 Task: Select a due date automation when advanced on, 2 days before a card is due add dates starting in less than 1 days at 11:00 AM.
Action: Mouse moved to (1215, 99)
Screenshot: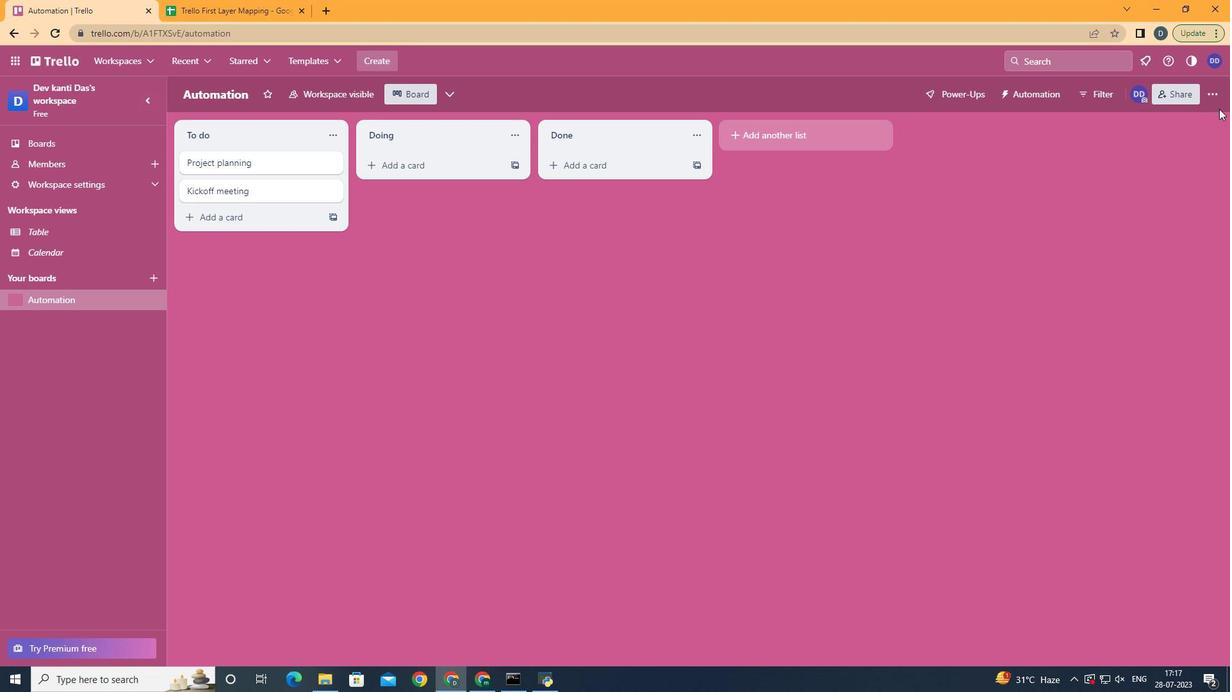 
Action: Mouse pressed left at (1215, 99)
Screenshot: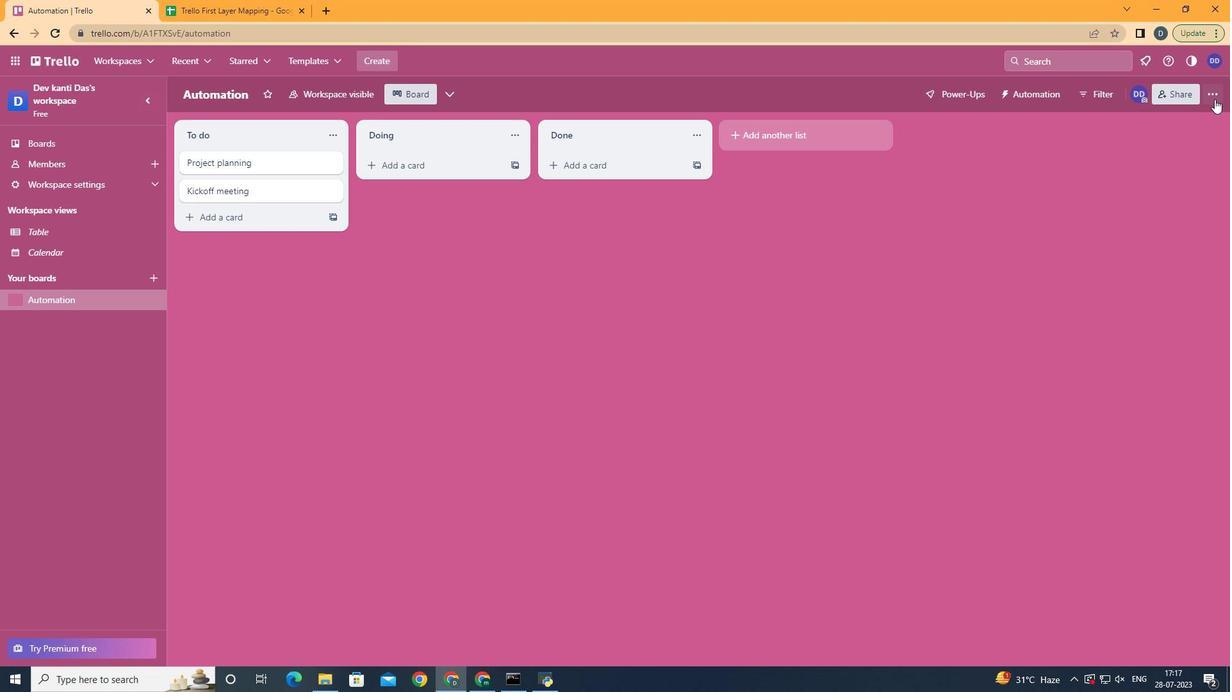 
Action: Mouse moved to (1129, 260)
Screenshot: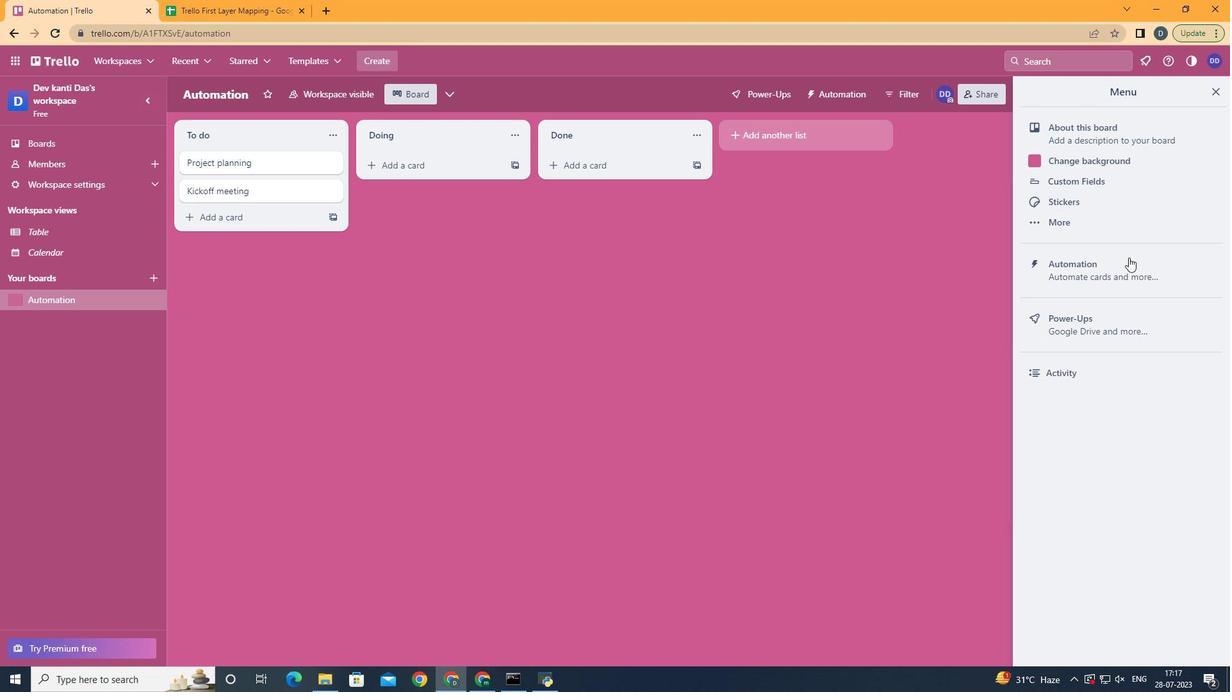 
Action: Mouse pressed left at (1129, 260)
Screenshot: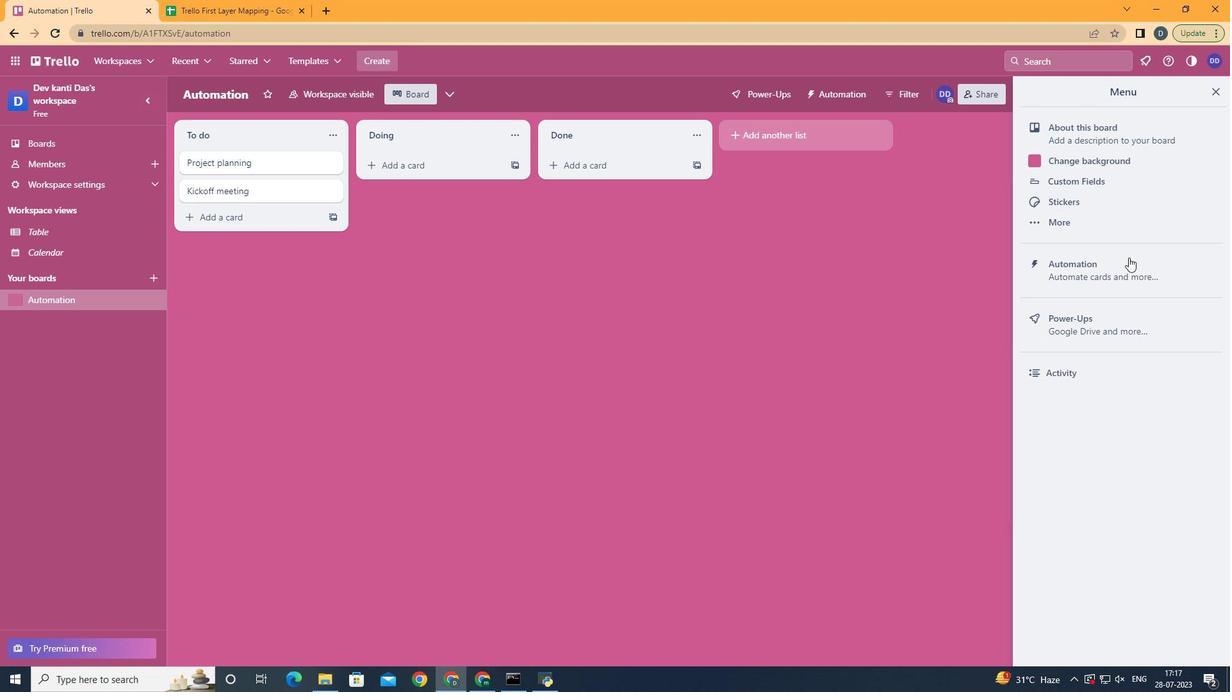 
Action: Mouse moved to (253, 262)
Screenshot: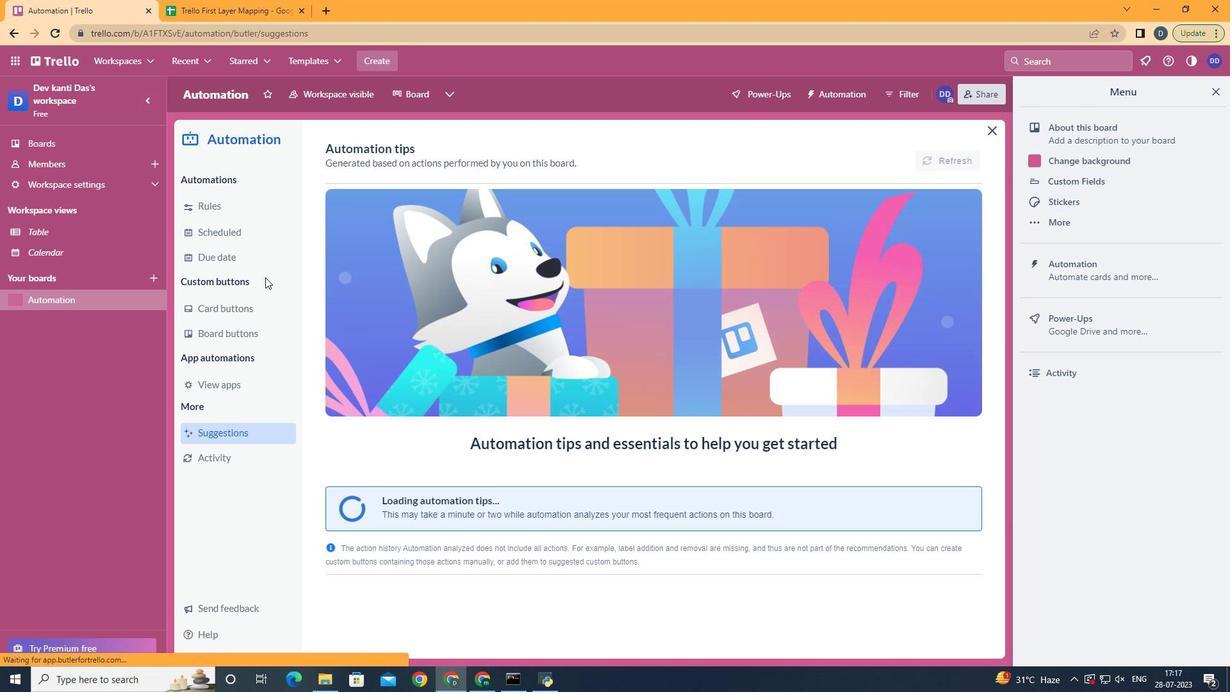 
Action: Mouse pressed left at (253, 262)
Screenshot: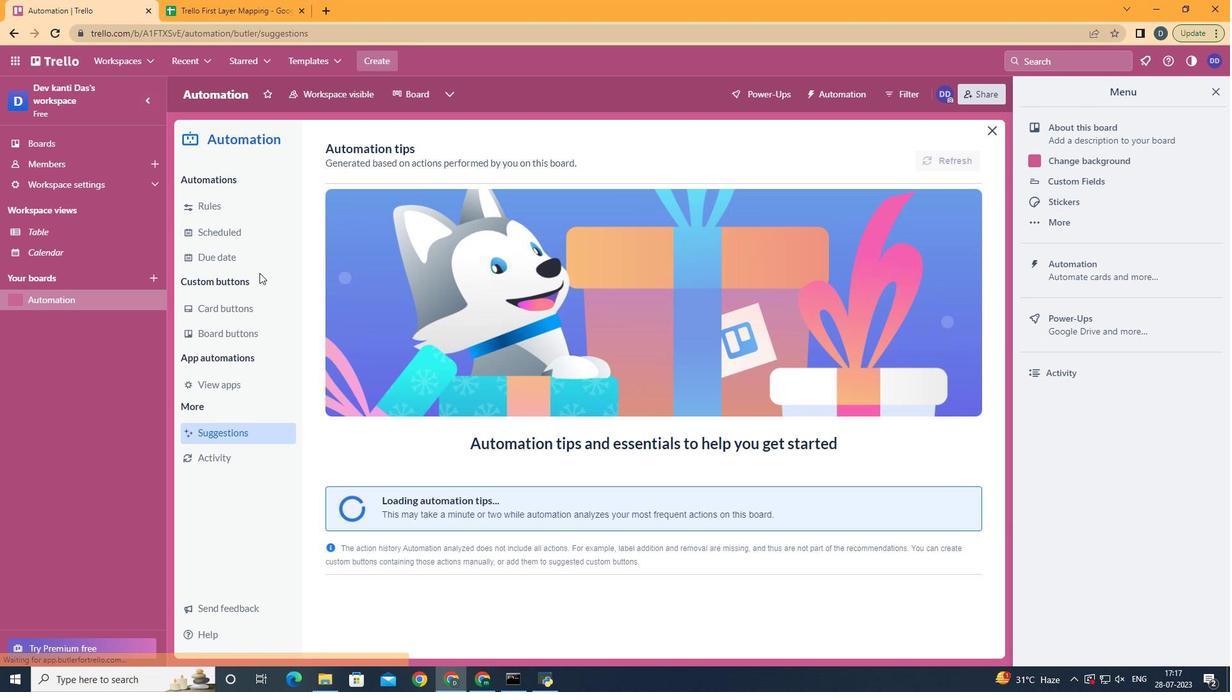 
Action: Mouse moved to (885, 155)
Screenshot: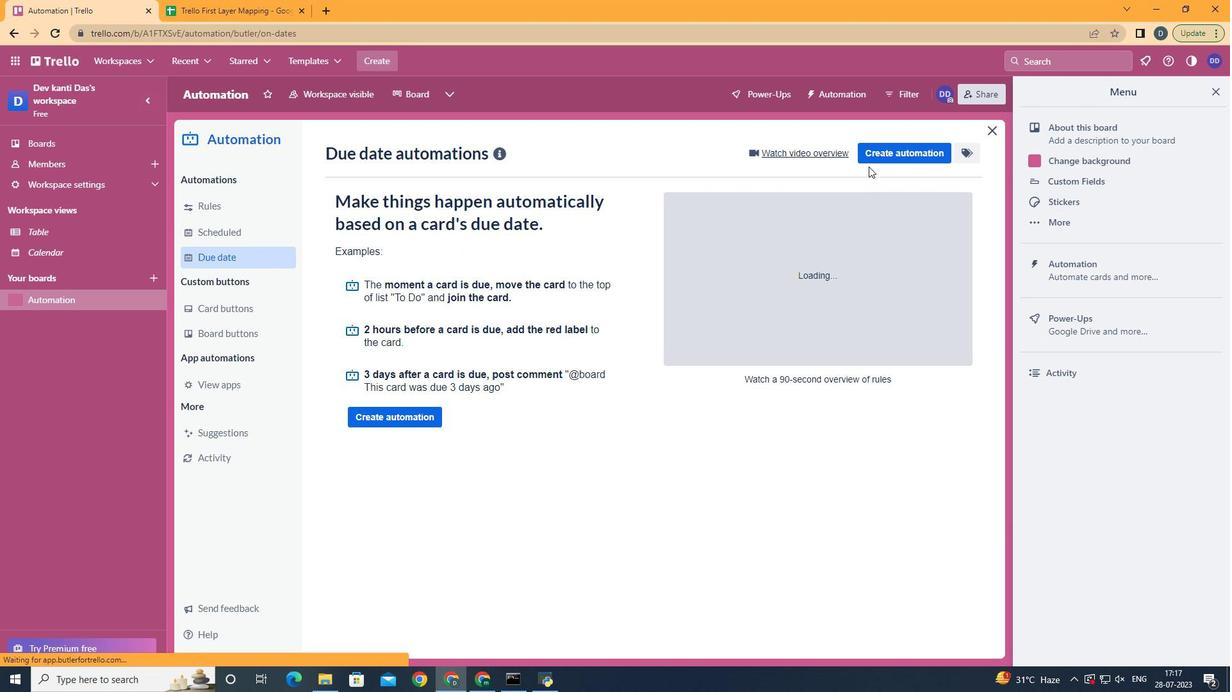 
Action: Mouse pressed left at (885, 155)
Screenshot: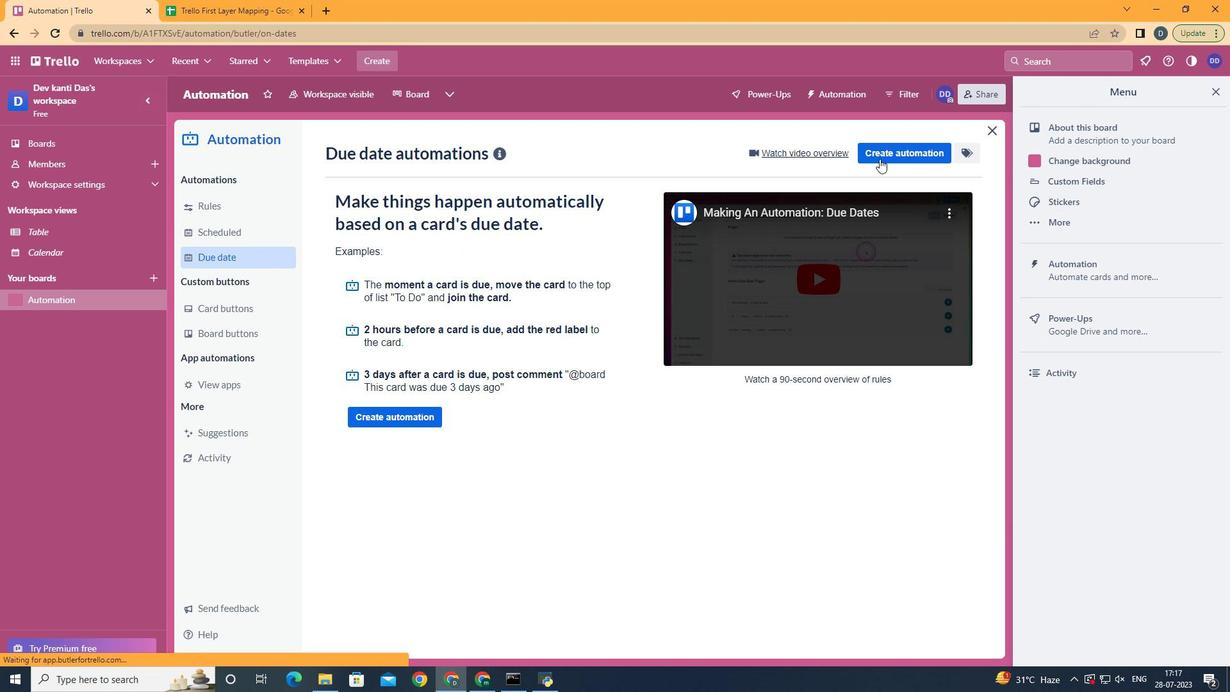 
Action: Mouse moved to (664, 288)
Screenshot: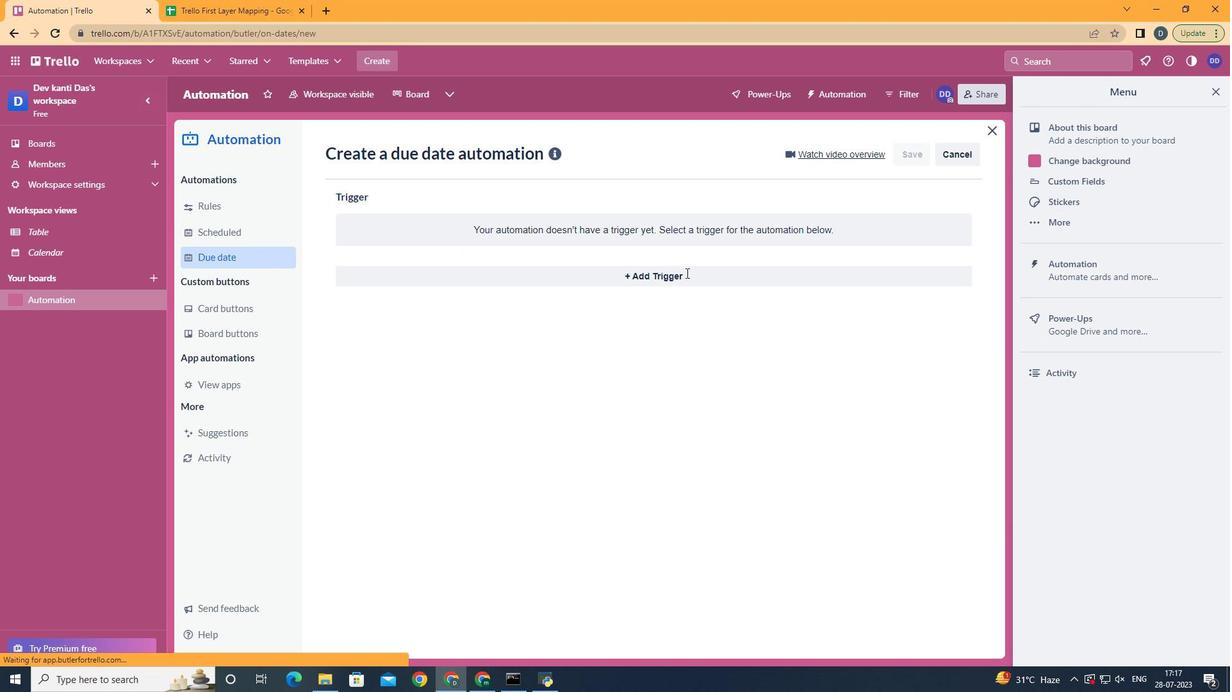 
Action: Mouse pressed left at (664, 288)
Screenshot: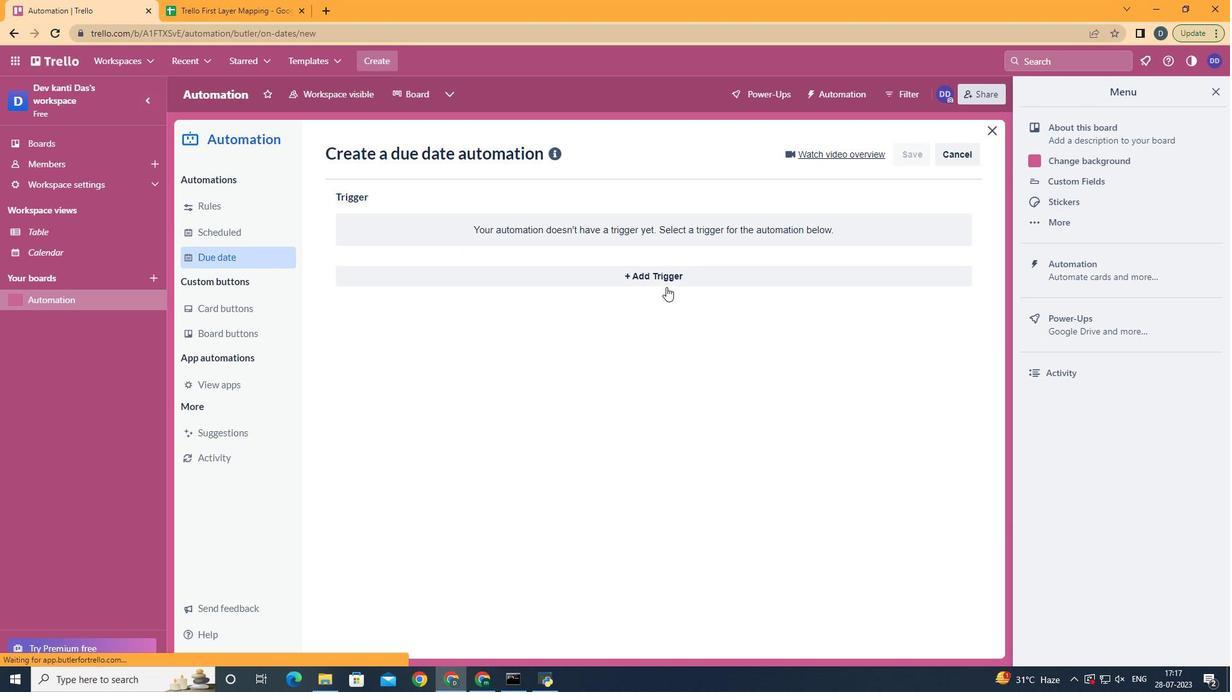 
Action: Mouse moved to (669, 277)
Screenshot: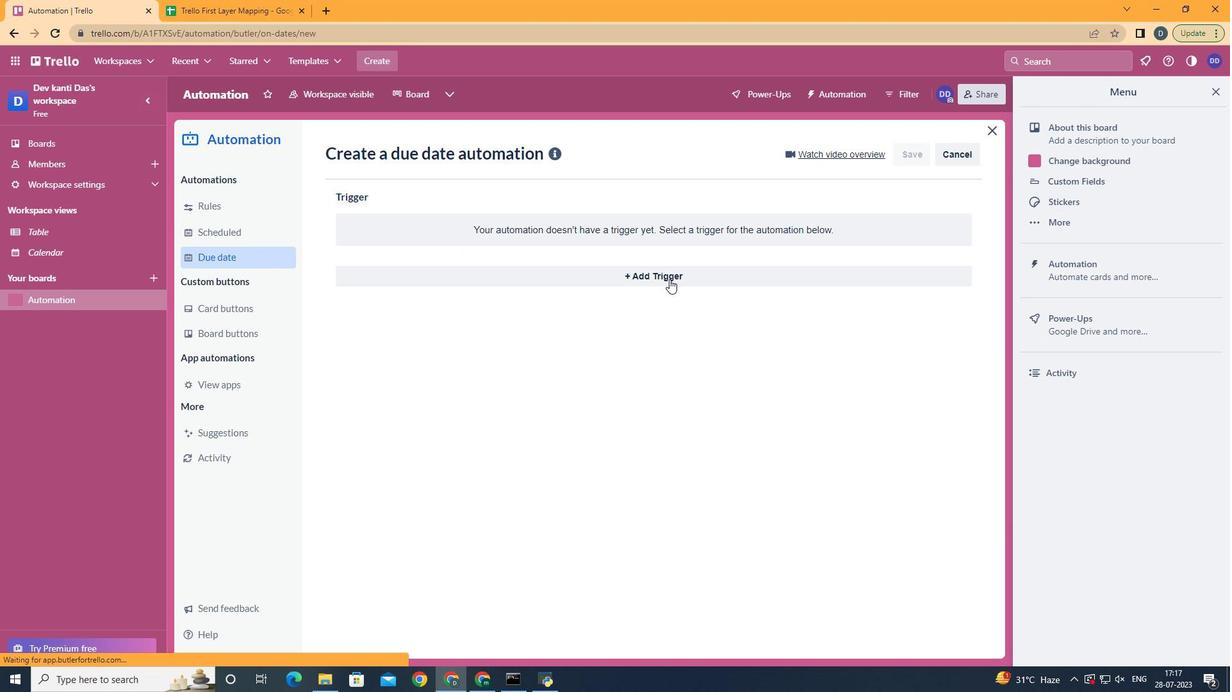 
Action: Mouse pressed left at (669, 277)
Screenshot: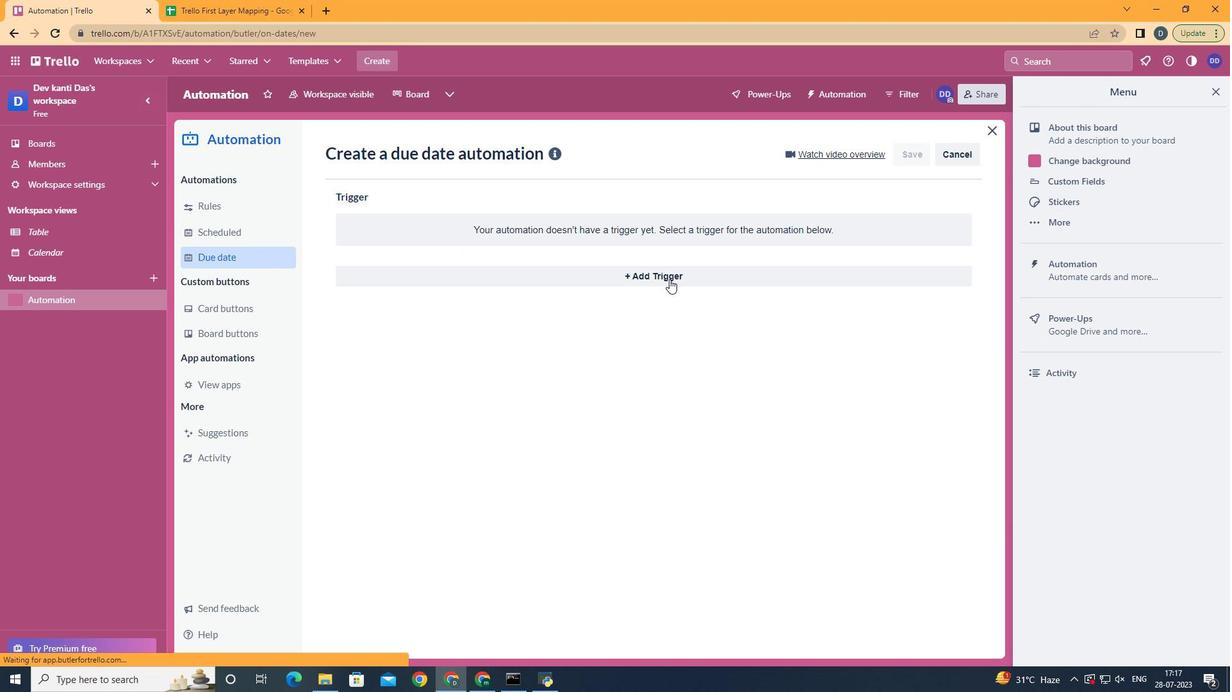 
Action: Mouse moved to (500, 469)
Screenshot: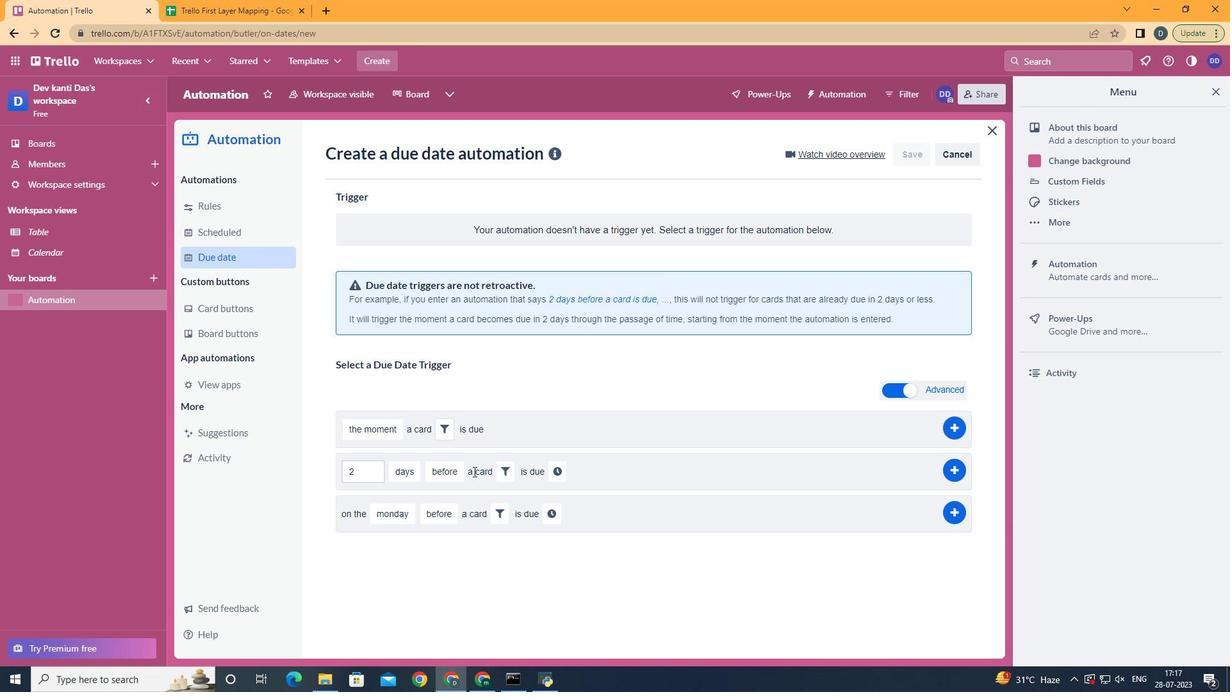 
Action: Mouse pressed left at (500, 469)
Screenshot: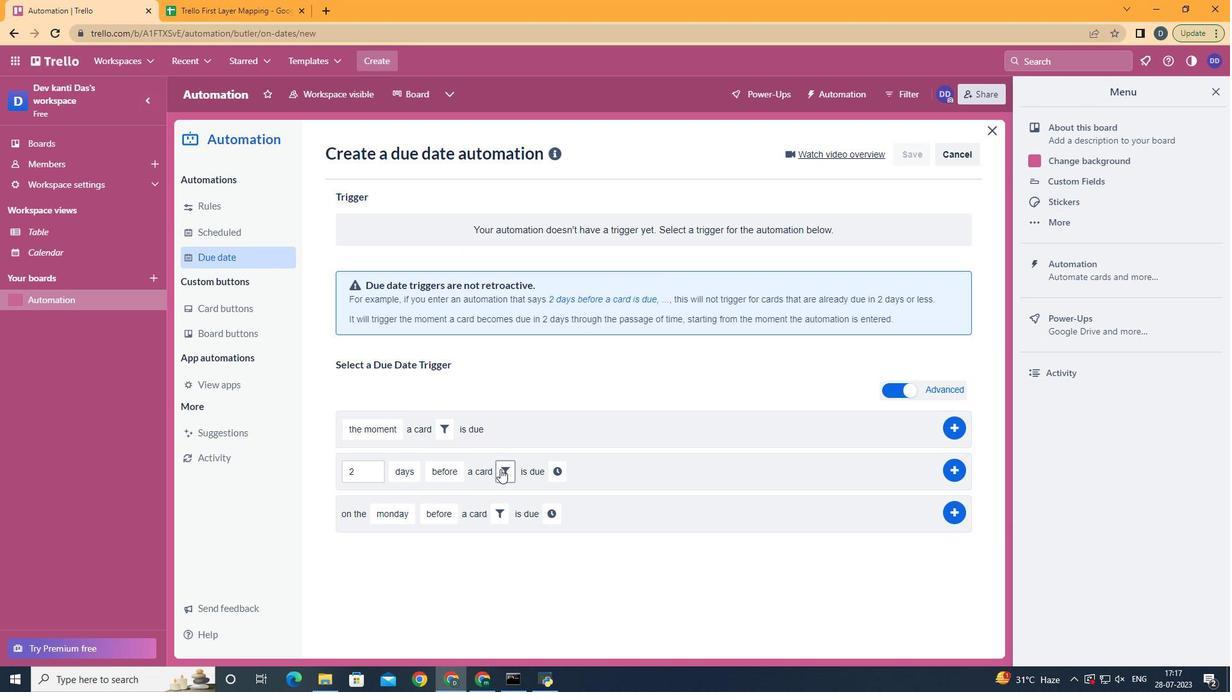 
Action: Mouse moved to (584, 522)
Screenshot: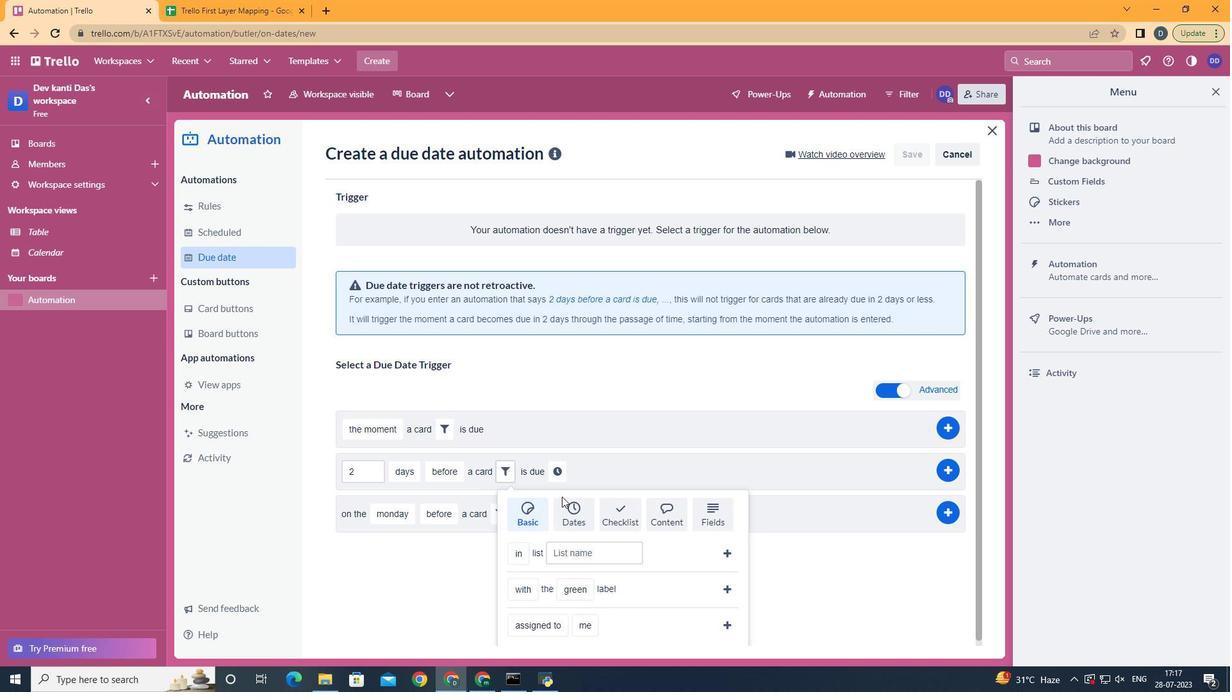 
Action: Mouse pressed left at (584, 522)
Screenshot: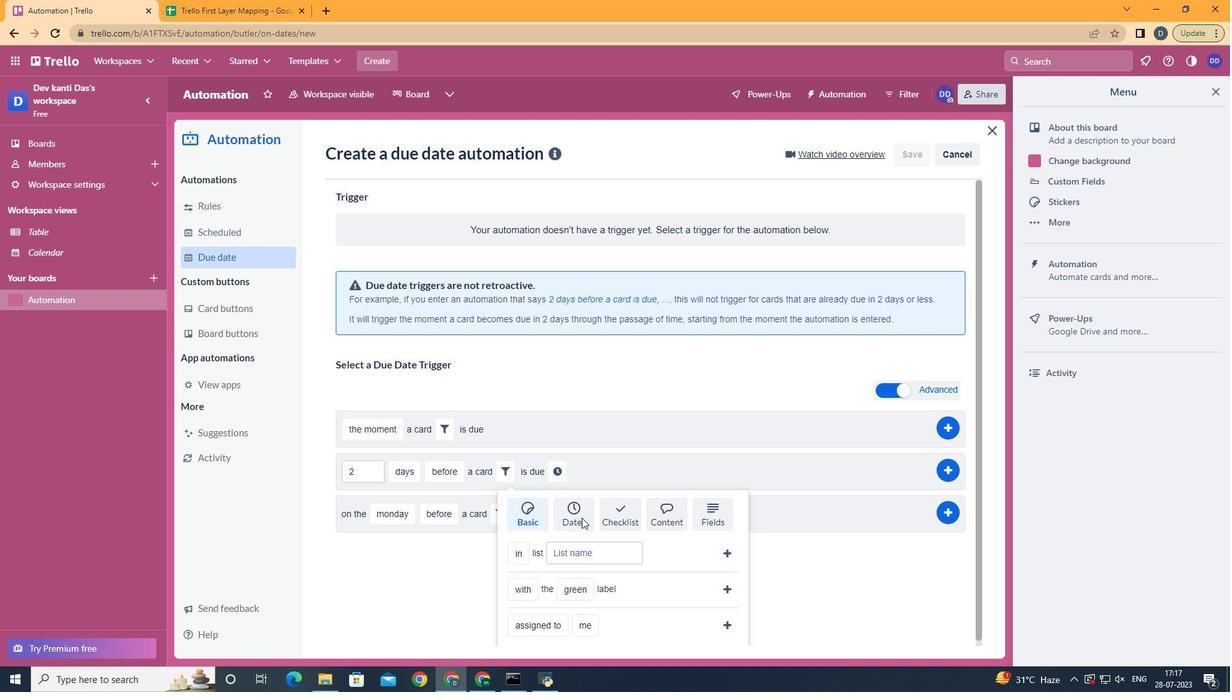 
Action: Mouse moved to (623, 452)
Screenshot: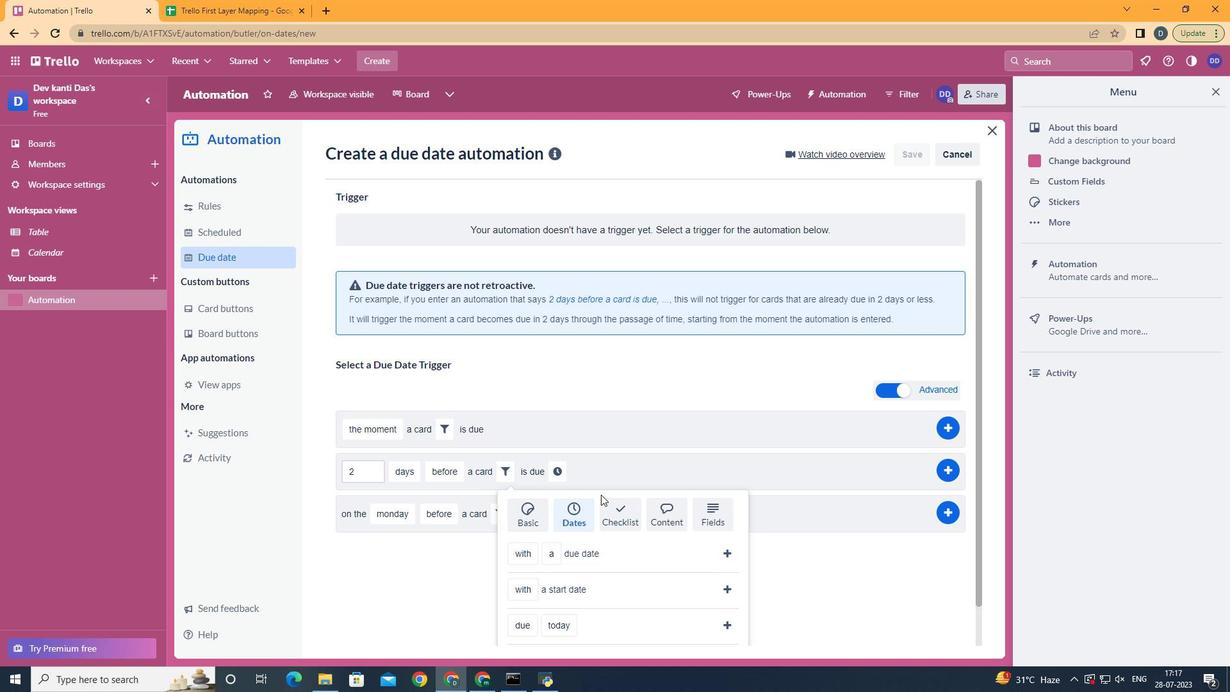 
Action: Mouse scrolled (623, 451) with delta (0, 0)
Screenshot: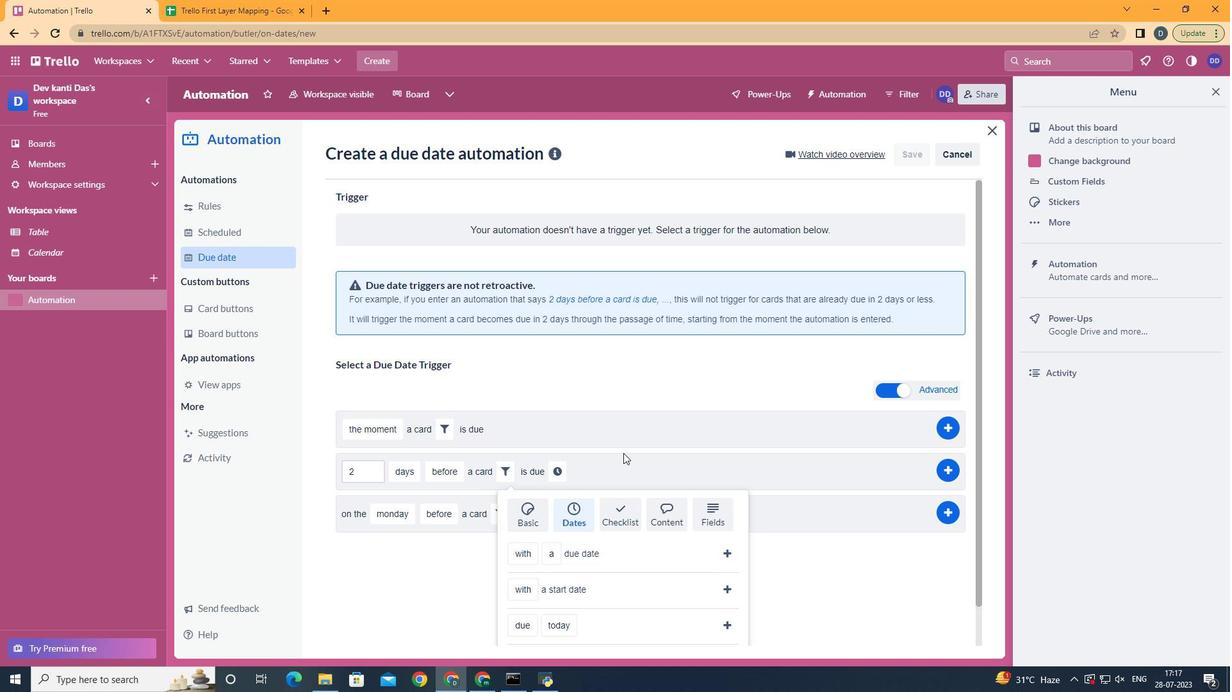 
Action: Mouse scrolled (623, 451) with delta (0, 0)
Screenshot: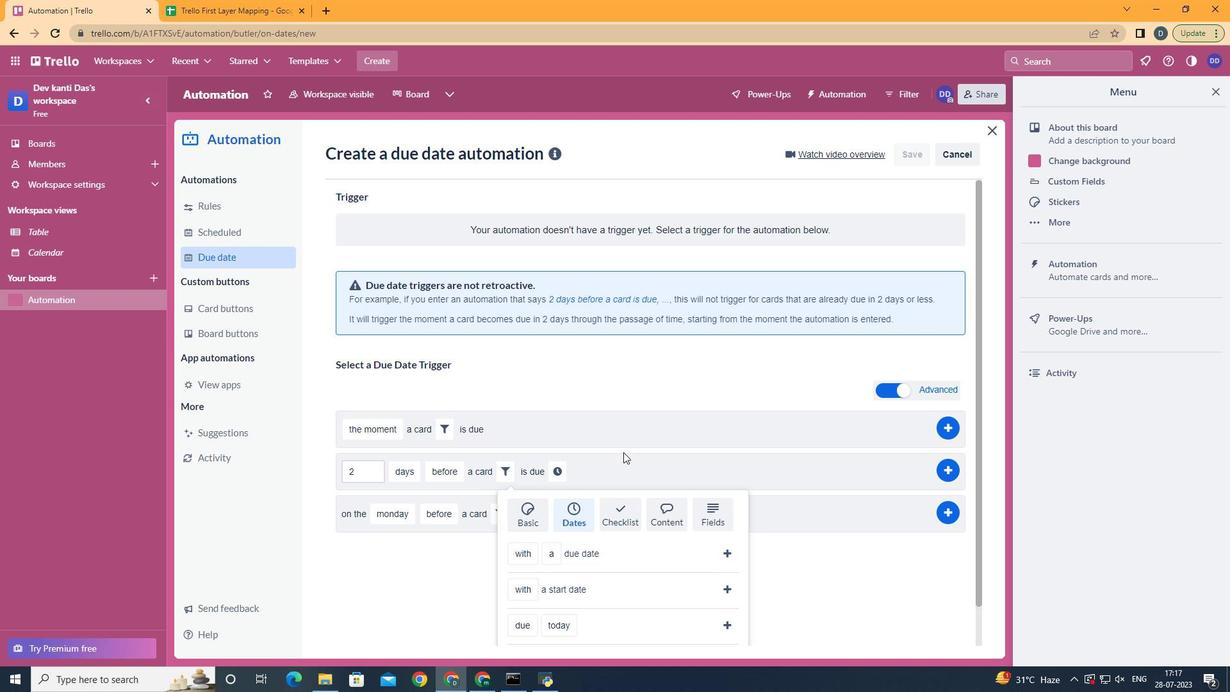 
Action: Mouse scrolled (623, 451) with delta (0, 0)
Screenshot: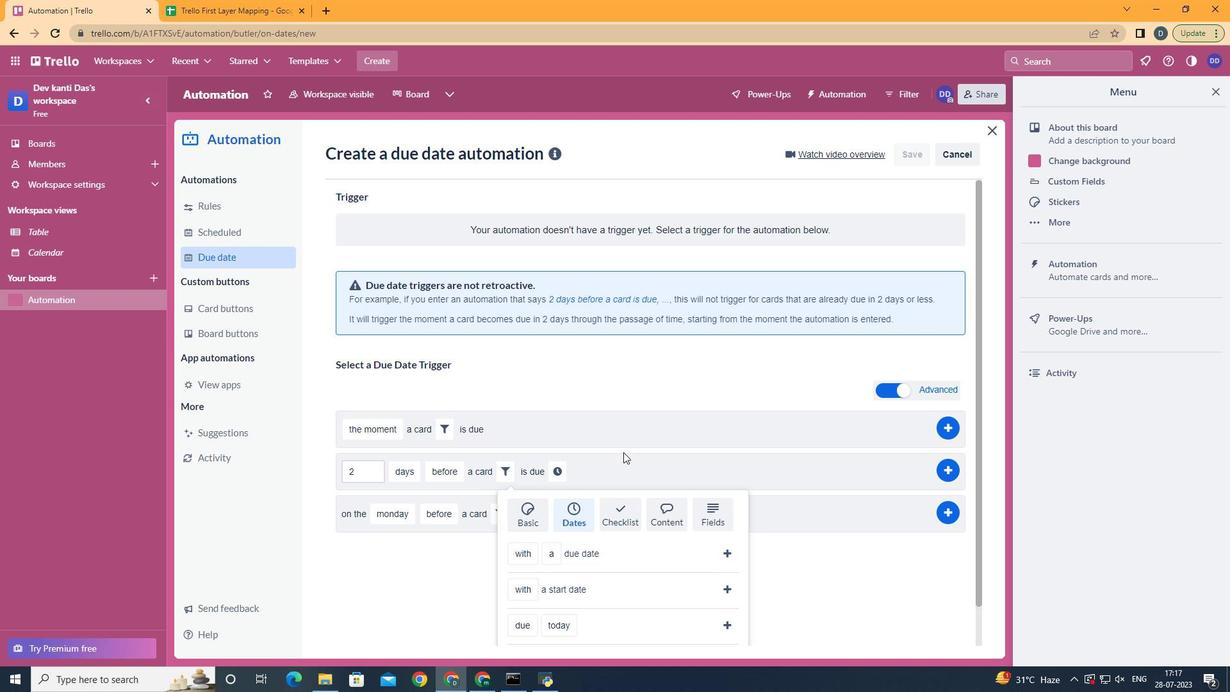 
Action: Mouse scrolled (623, 451) with delta (0, 0)
Screenshot: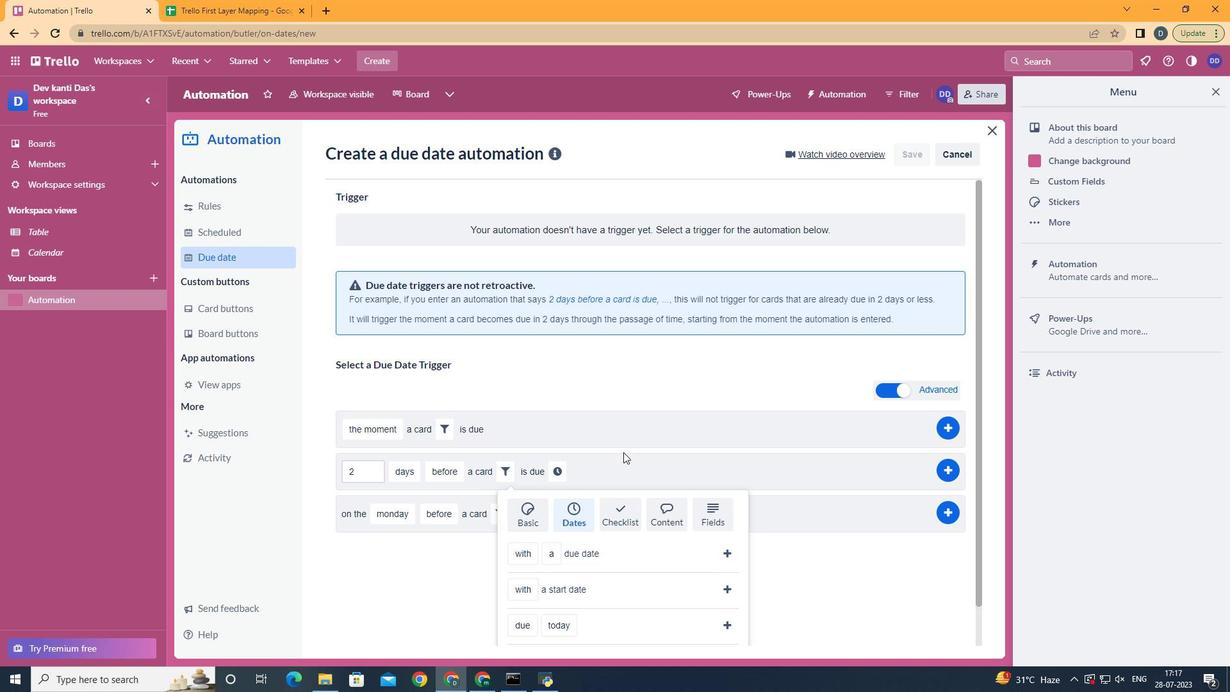 
Action: Mouse scrolled (623, 451) with delta (0, 0)
Screenshot: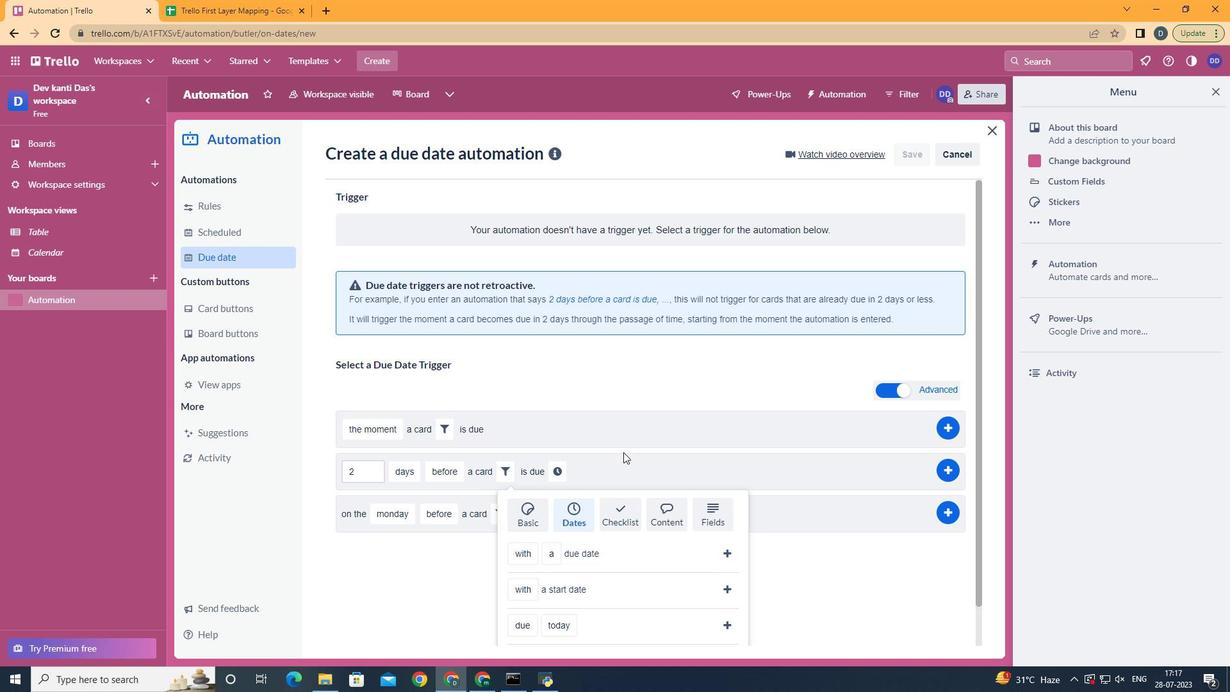 
Action: Mouse moved to (536, 586)
Screenshot: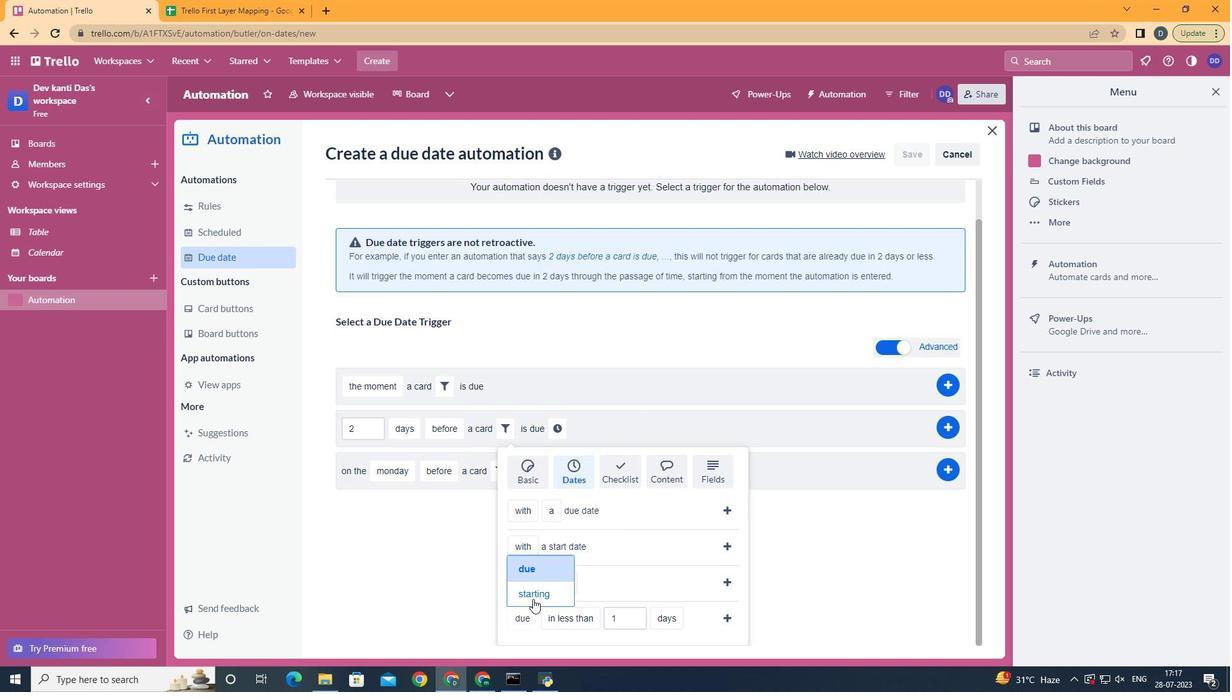 
Action: Mouse pressed left at (536, 586)
Screenshot: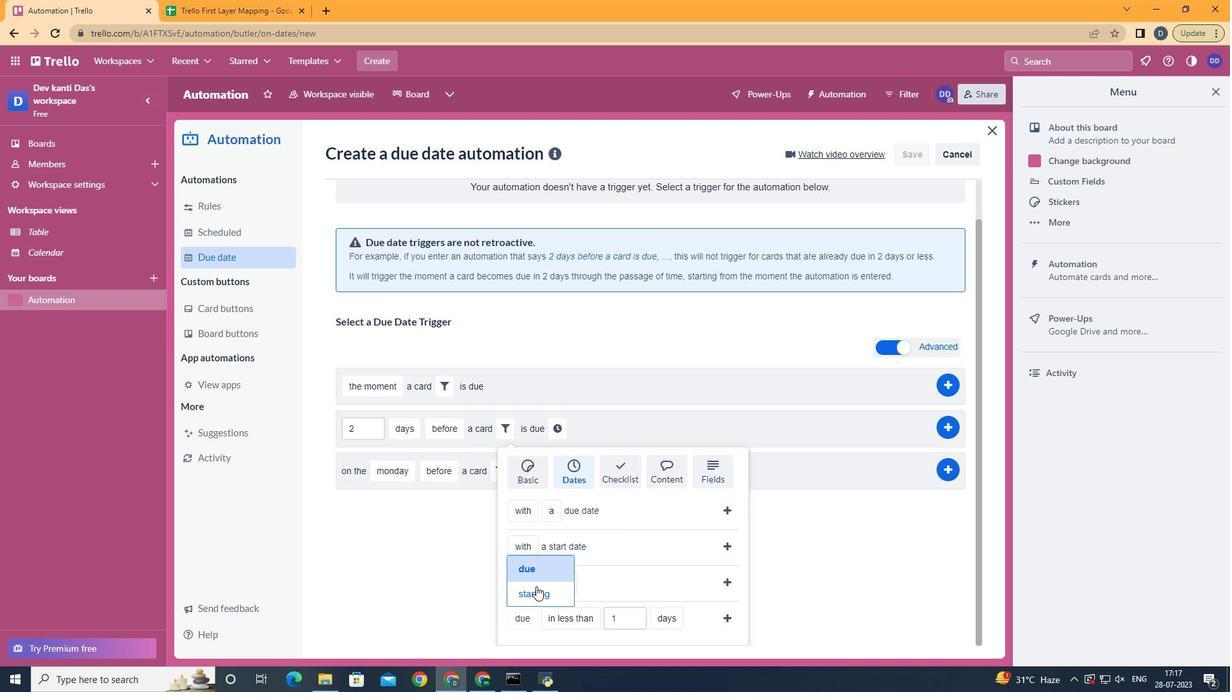 
Action: Mouse moved to (609, 507)
Screenshot: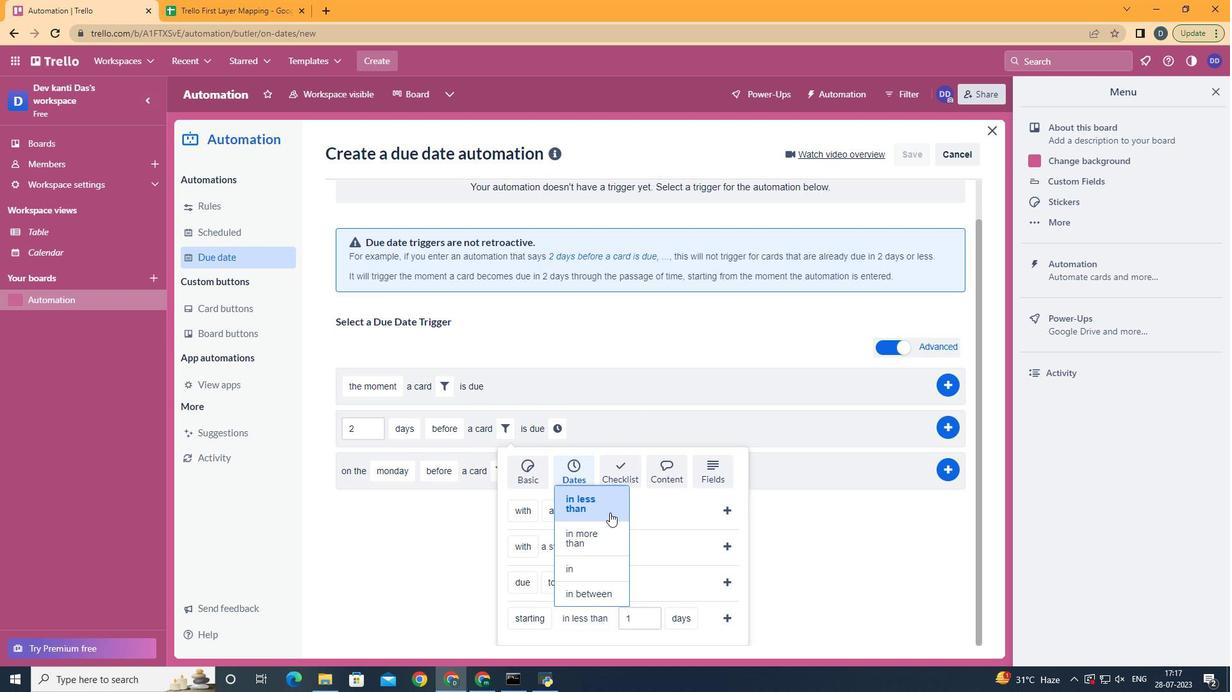 
Action: Mouse pressed left at (609, 507)
Screenshot: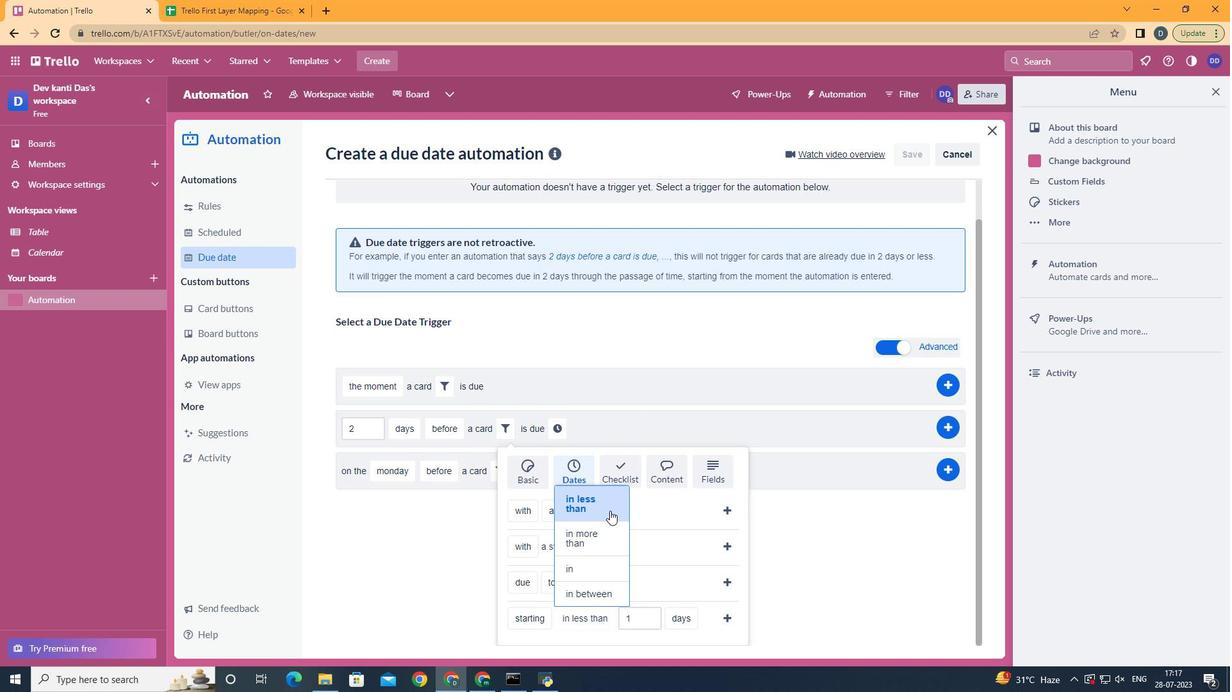 
Action: Mouse moved to (698, 567)
Screenshot: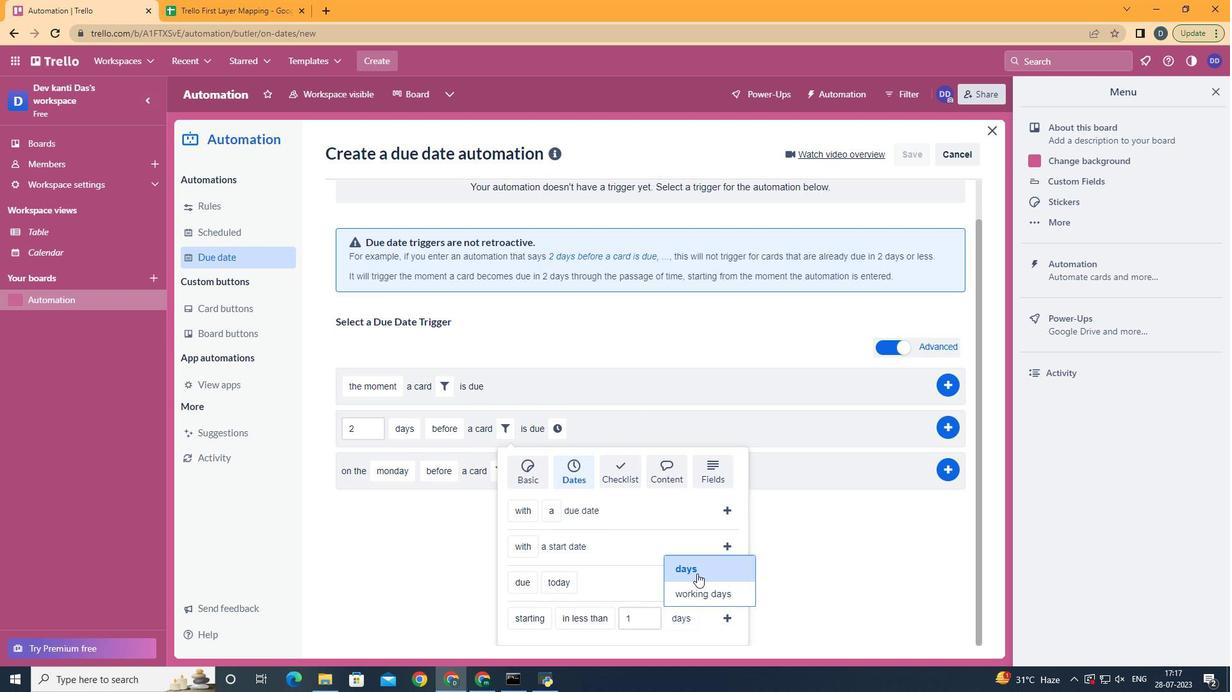 
Action: Mouse pressed left at (698, 567)
Screenshot: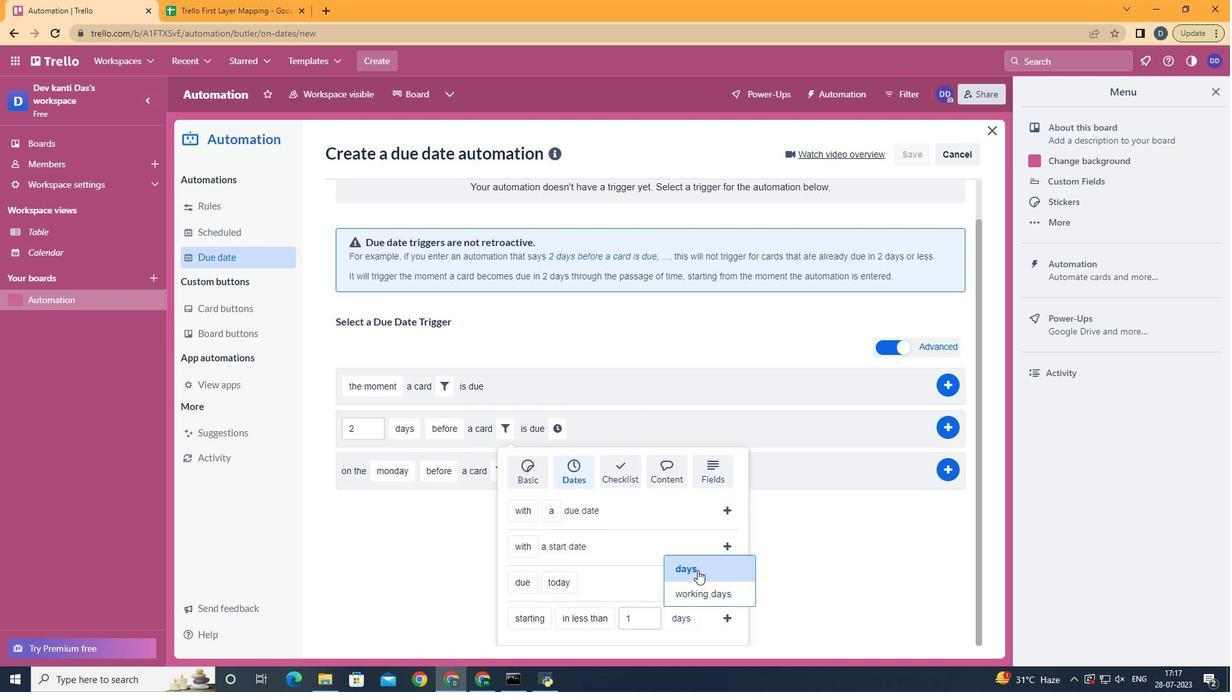 
Action: Mouse moved to (726, 618)
Screenshot: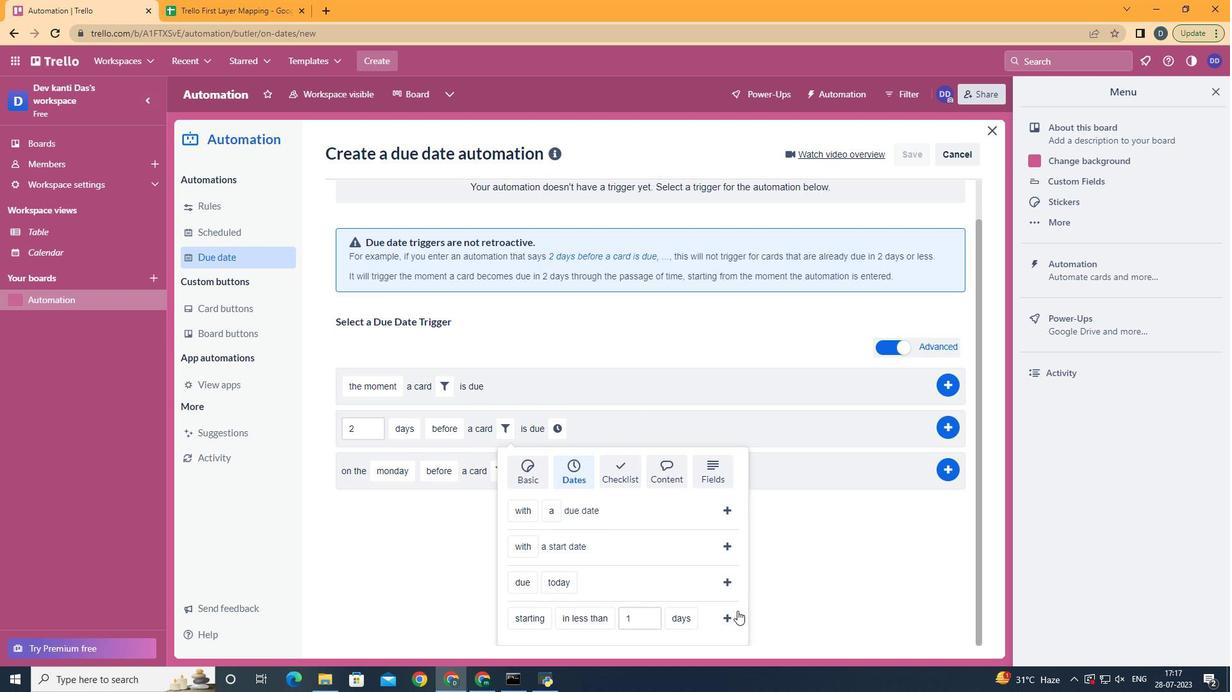 
Action: Mouse pressed left at (726, 618)
Screenshot: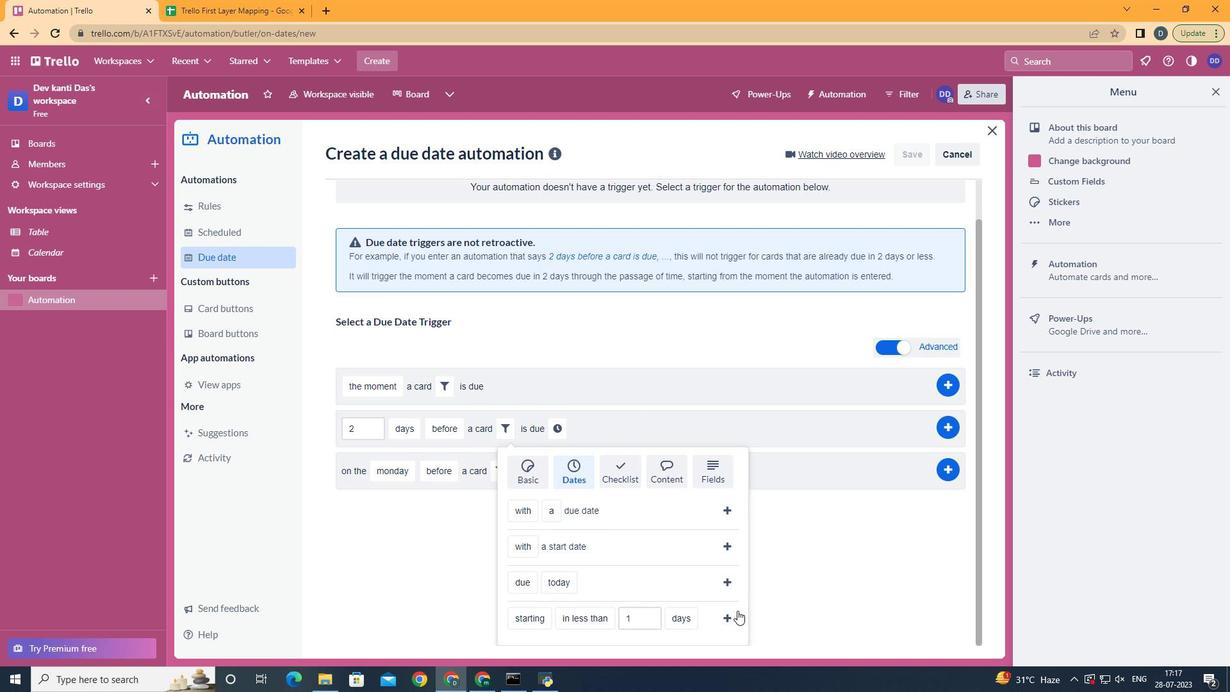 
Action: Mouse moved to (694, 470)
Screenshot: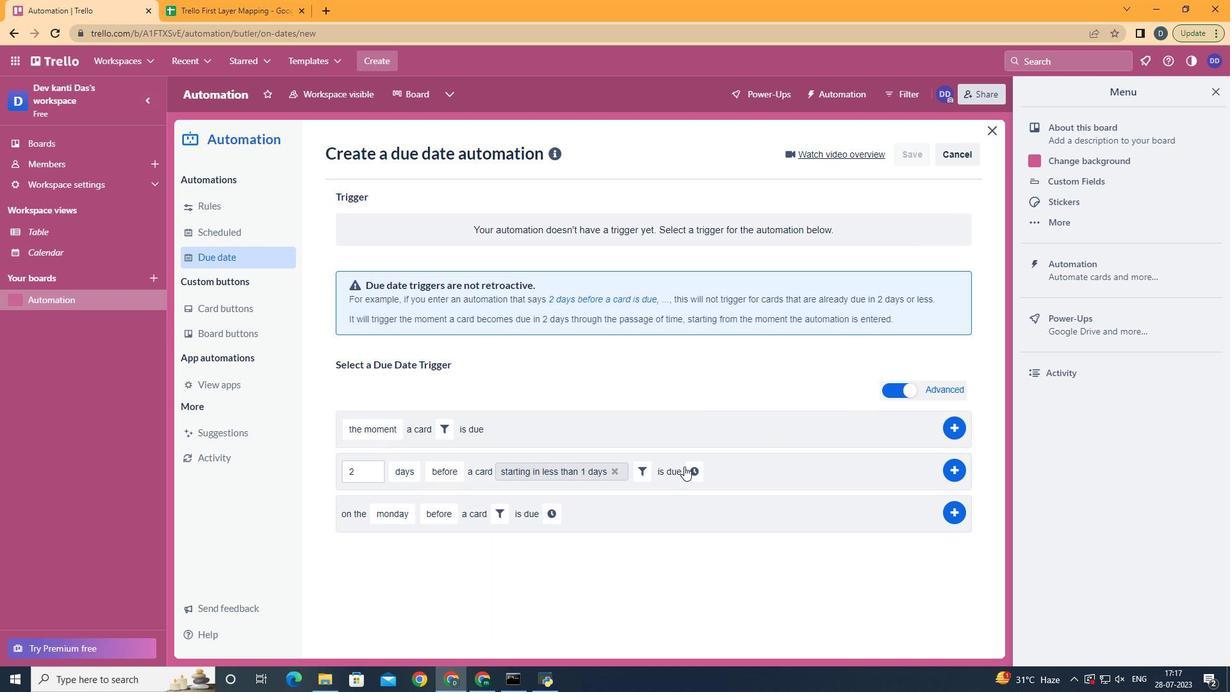 
Action: Mouse pressed left at (694, 470)
Screenshot: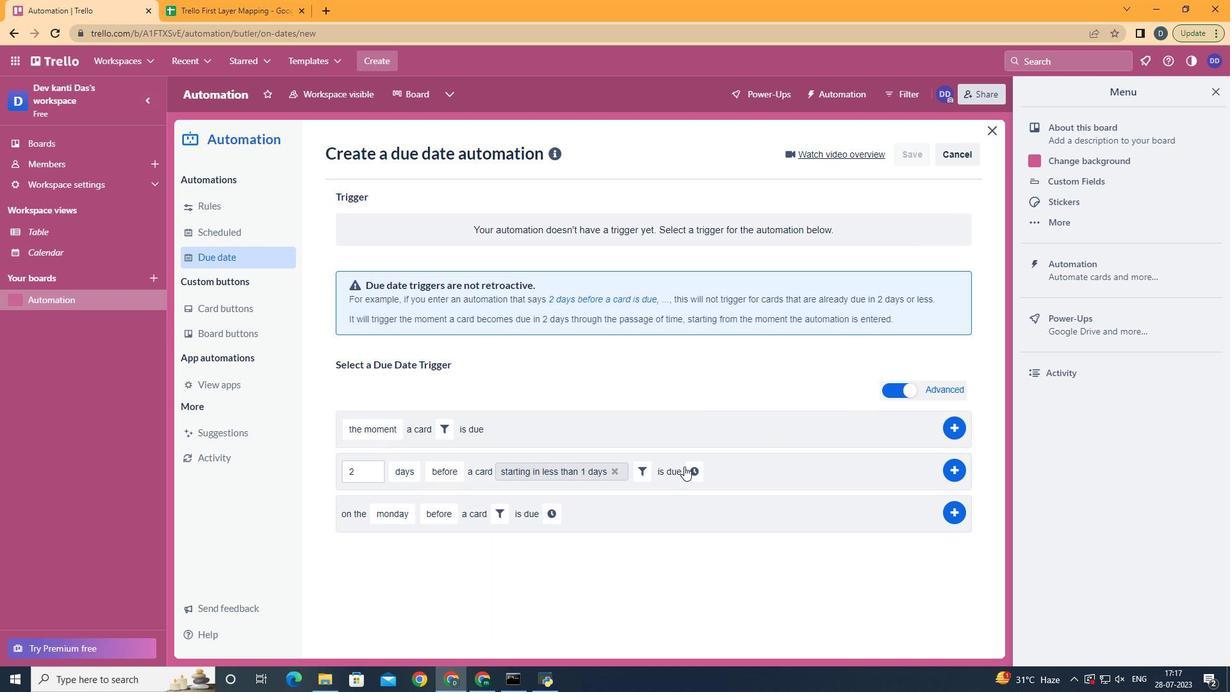 
Action: Mouse moved to (721, 471)
Screenshot: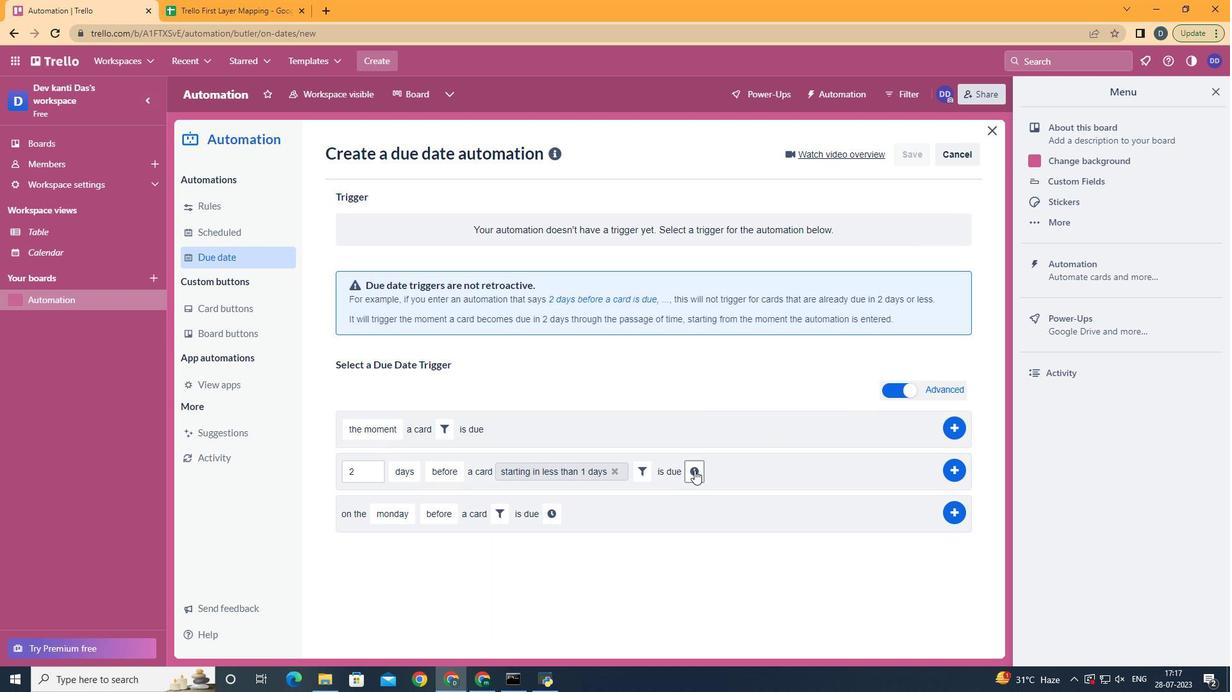 
Action: Mouse pressed left at (721, 471)
Screenshot: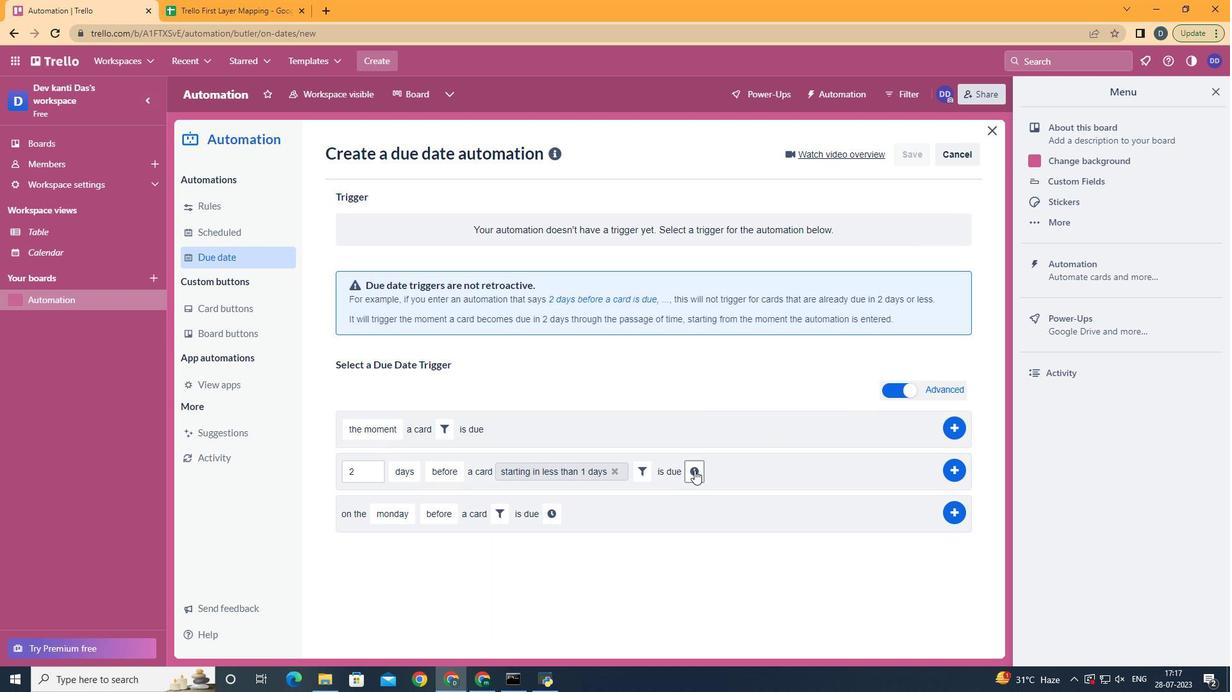
Action: Mouse moved to (727, 471)
Screenshot: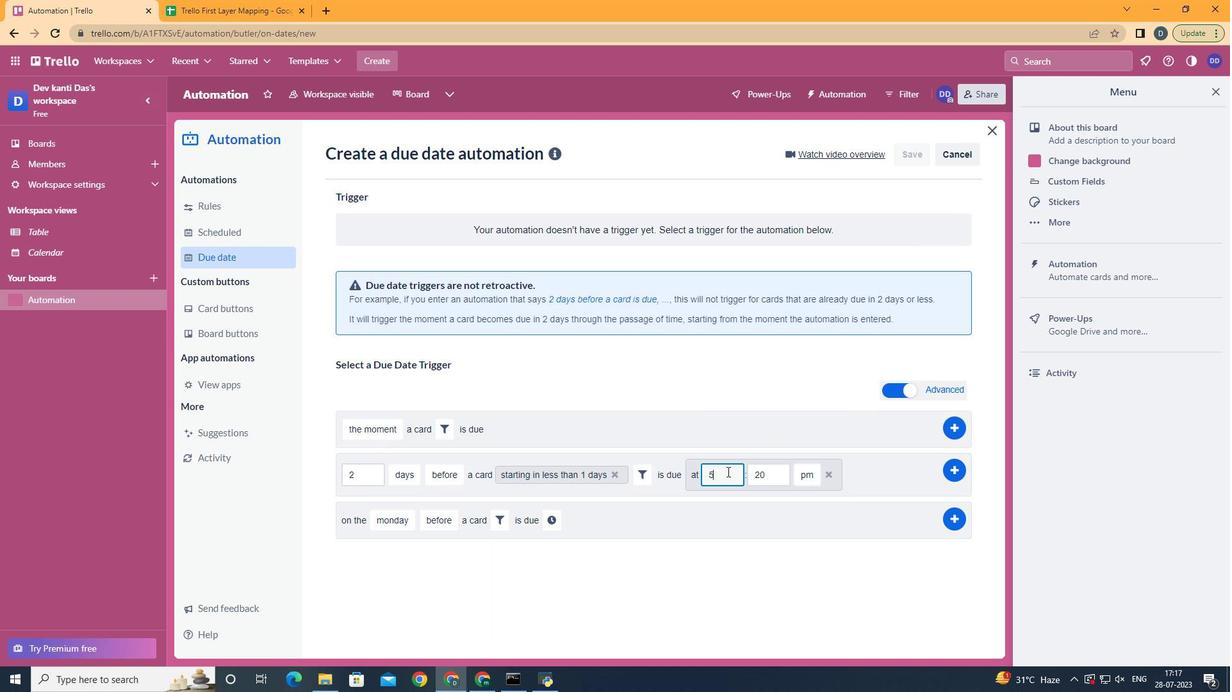 
Action: Key pressed <Key.backspace>11
Screenshot: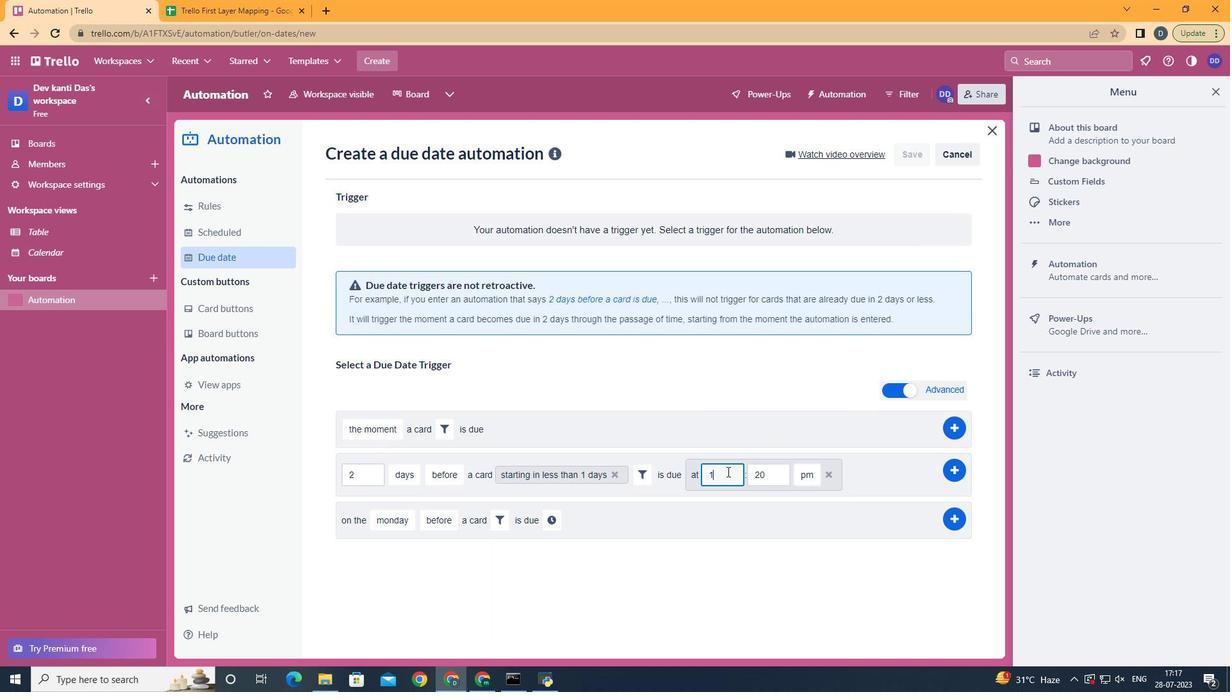 
Action: Mouse moved to (778, 476)
Screenshot: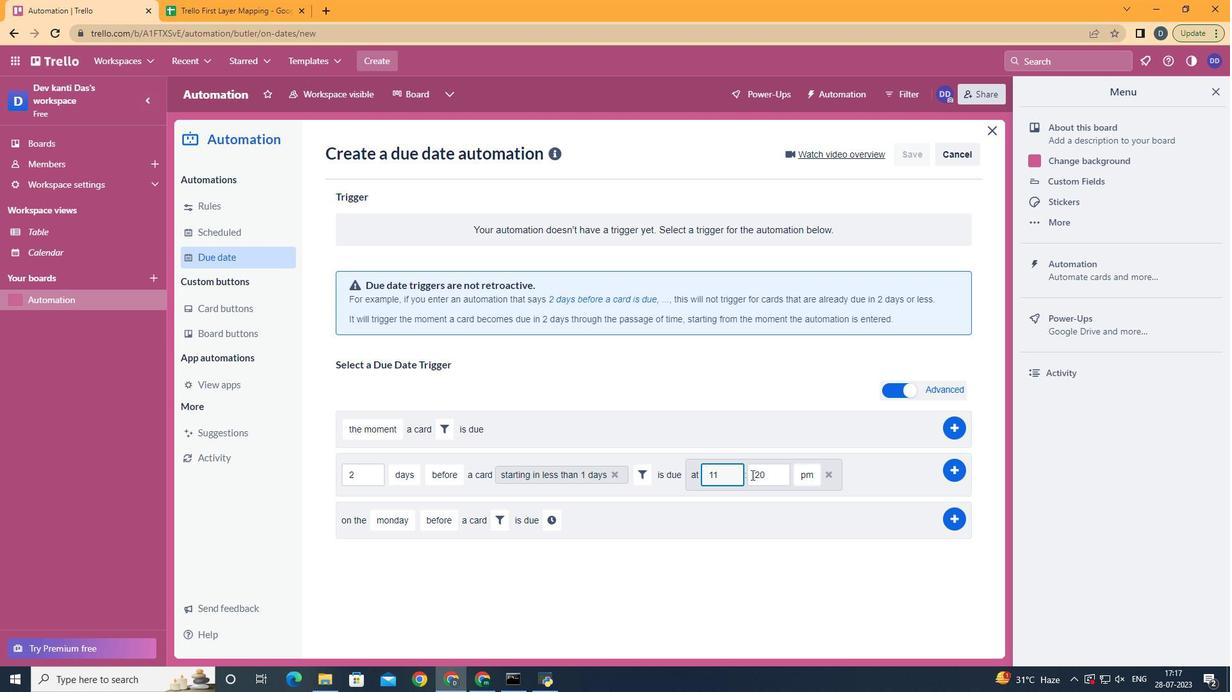
Action: Mouse pressed left at (778, 476)
Screenshot: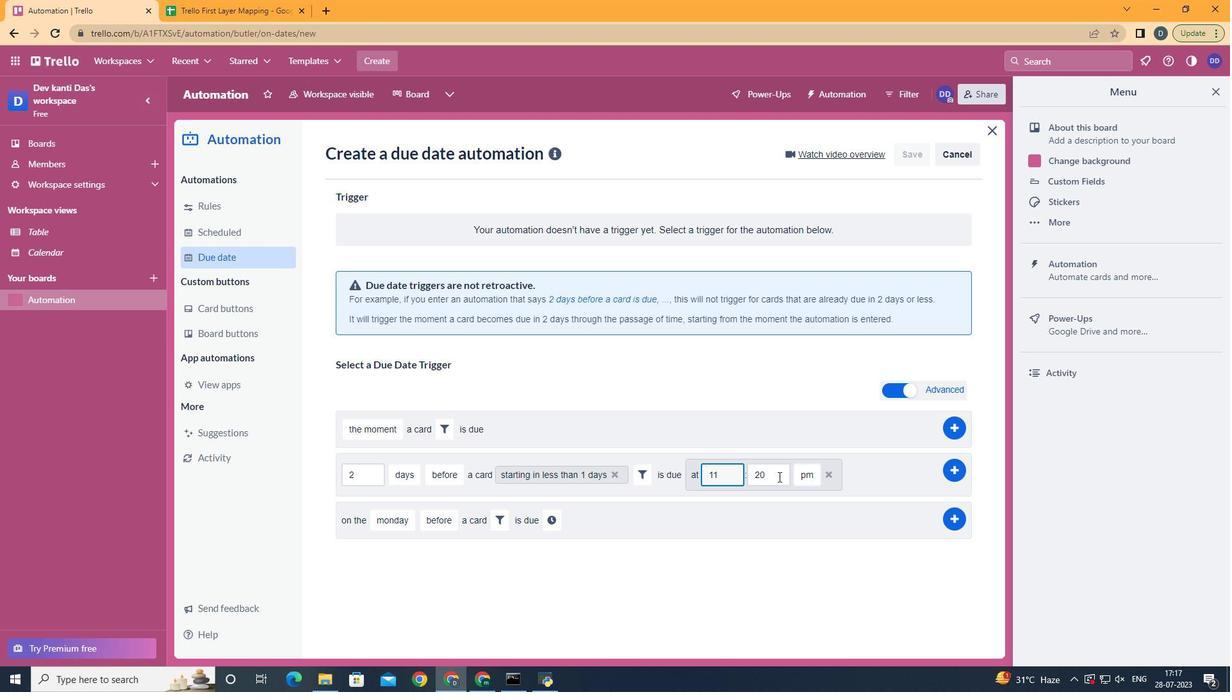 
Action: Mouse moved to (760, 476)
Screenshot: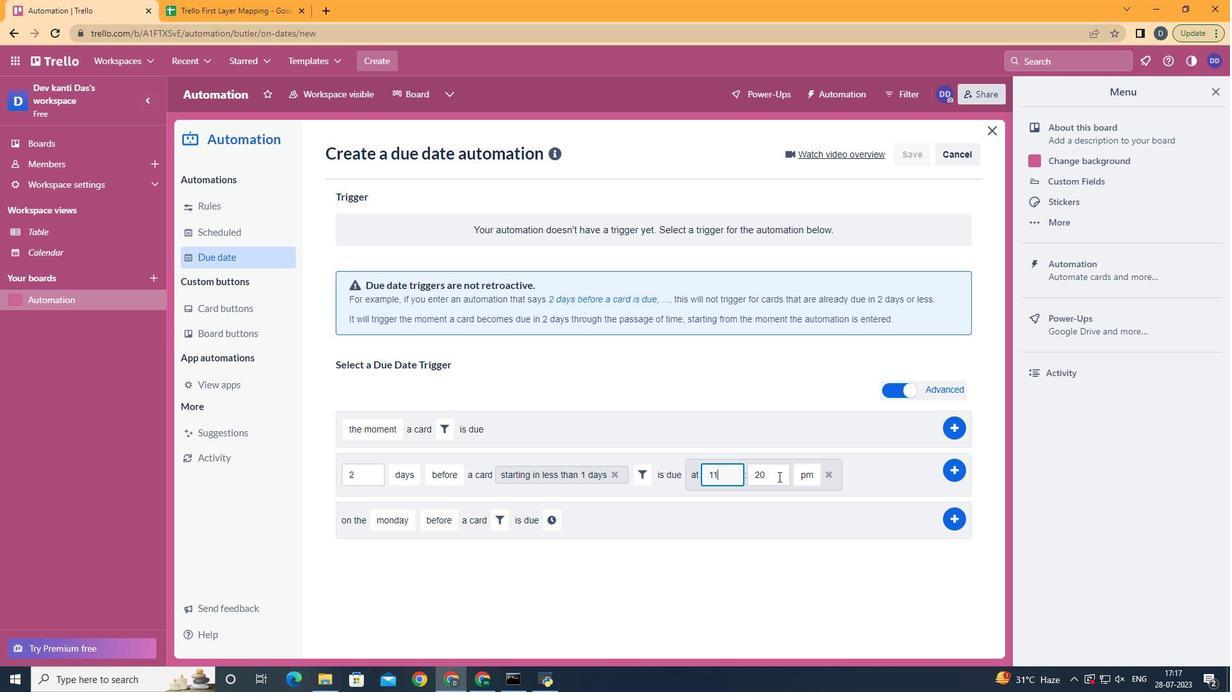 
Action: Key pressed <Key.backspace><Key.backspace>00
Screenshot: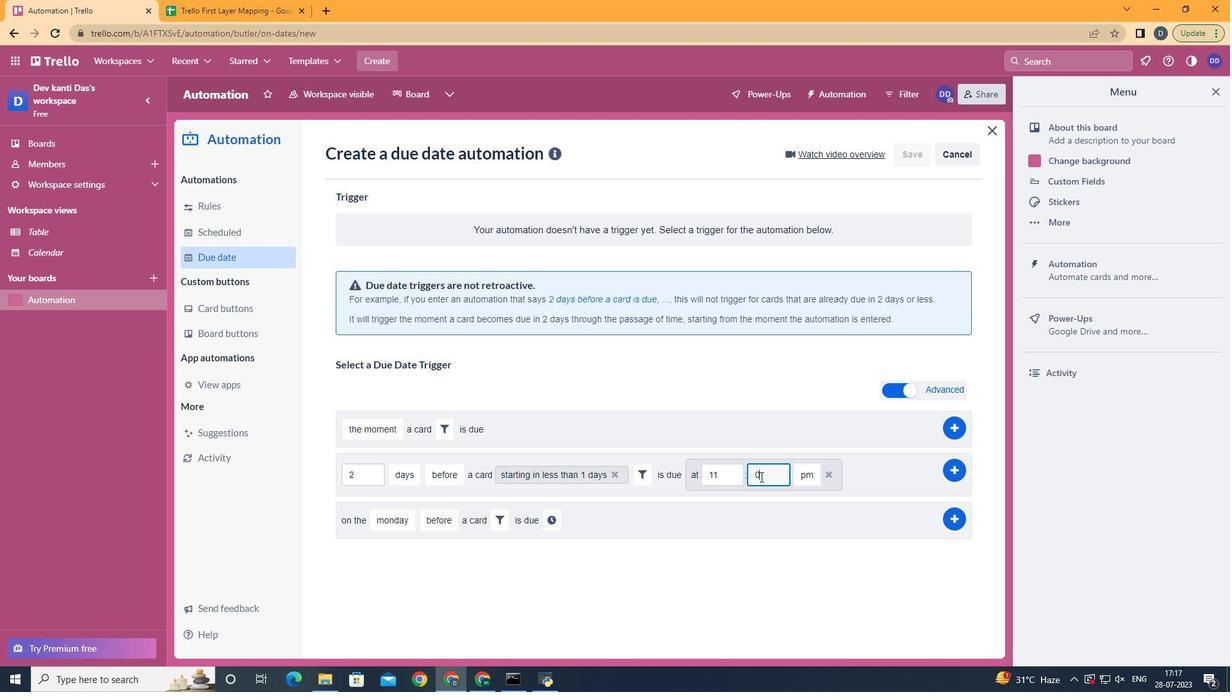 
Action: Mouse moved to (804, 495)
Screenshot: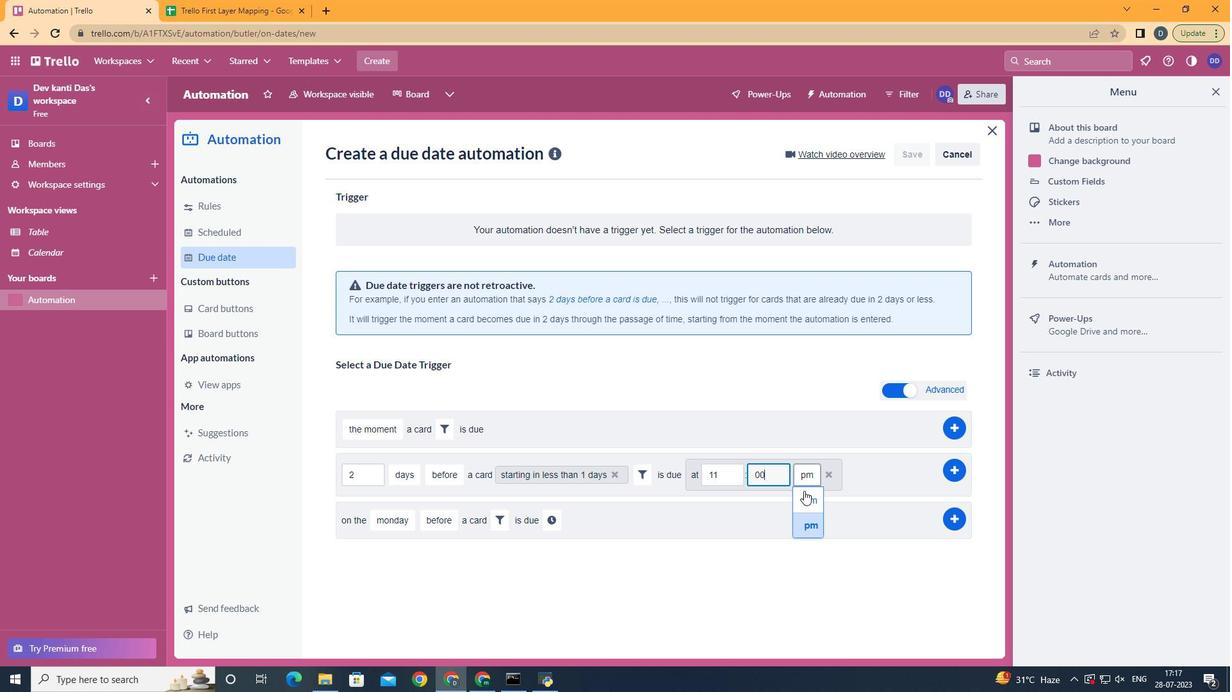 
Action: Mouse pressed left at (804, 495)
Screenshot: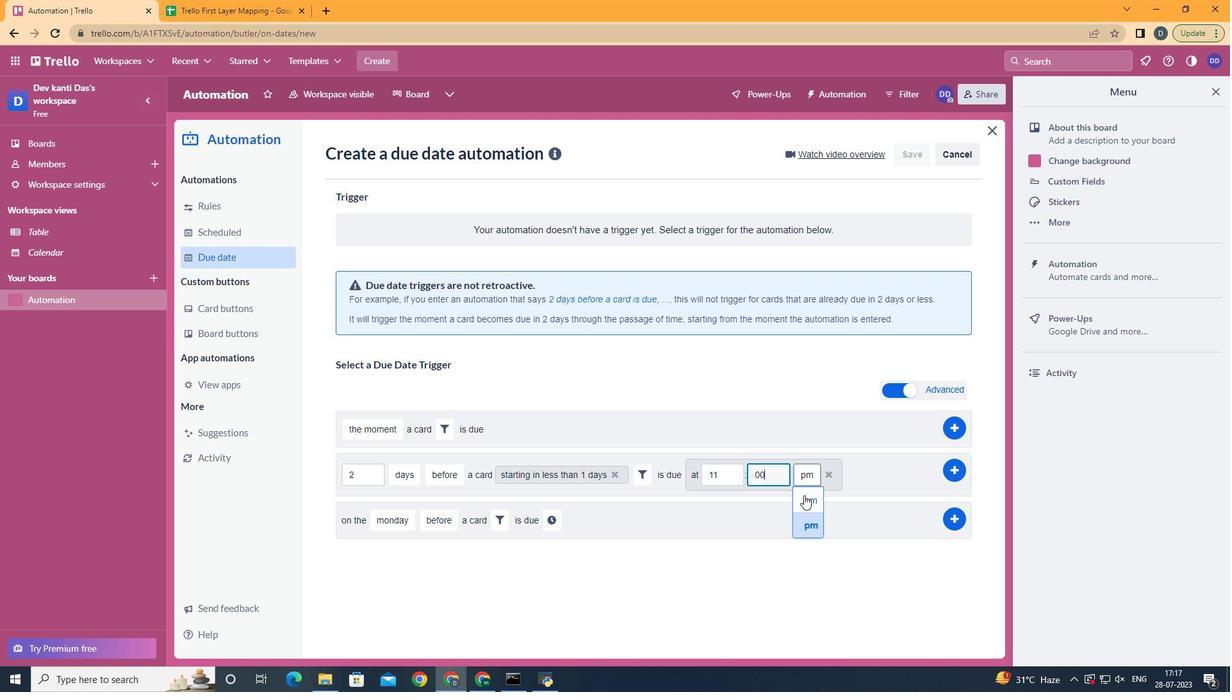
